 Task: Search one way flight ticket for 2 adults, 4 children and 1 infant on lap in business from Tampa: Tampa International Airport to Springfield: Abraham Lincoln Capital Airport on 5-2-2023. Number of bags: 1 carry on bag. Price is upto 73000. Outbound departure time preference is 23:30.
Action: Mouse moved to (258, 339)
Screenshot: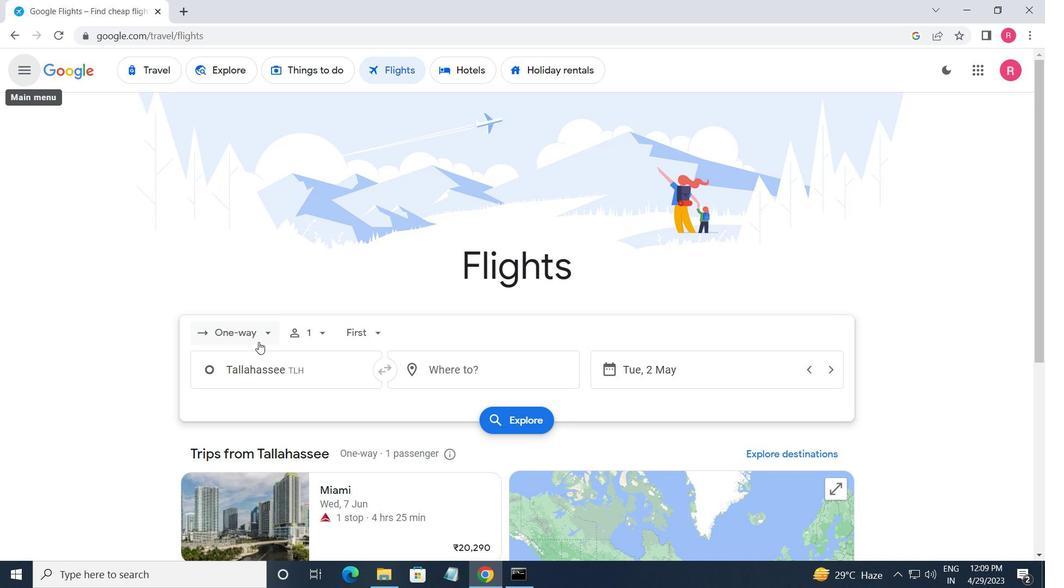 
Action: Mouse pressed left at (258, 339)
Screenshot: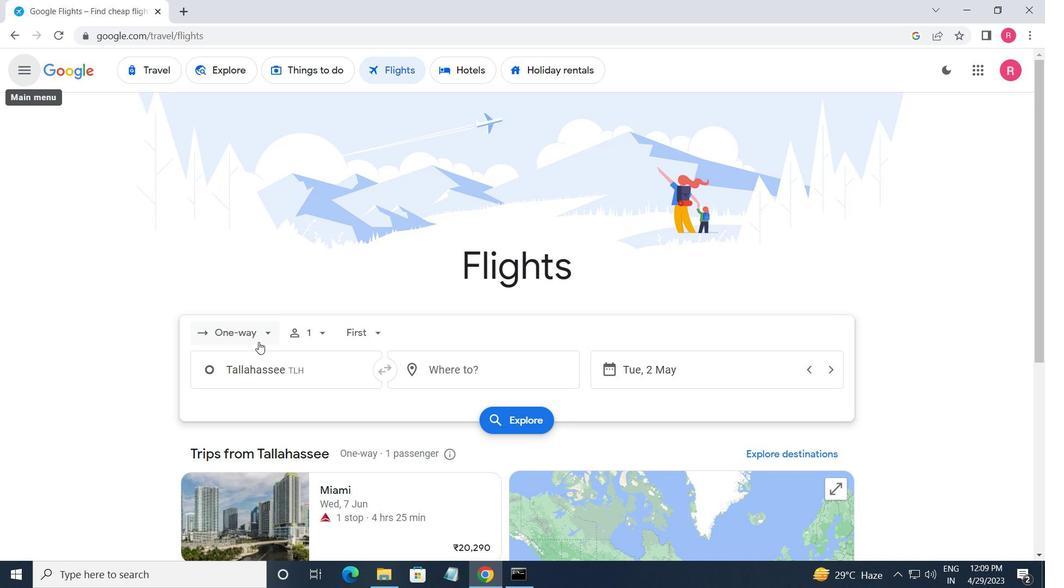 
Action: Mouse moved to (259, 394)
Screenshot: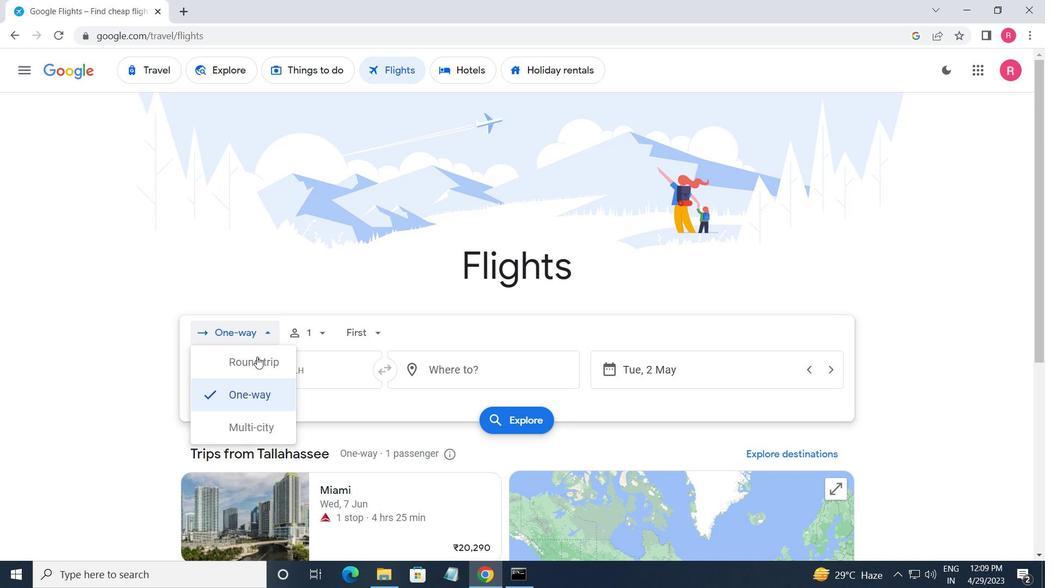 
Action: Mouse pressed left at (259, 394)
Screenshot: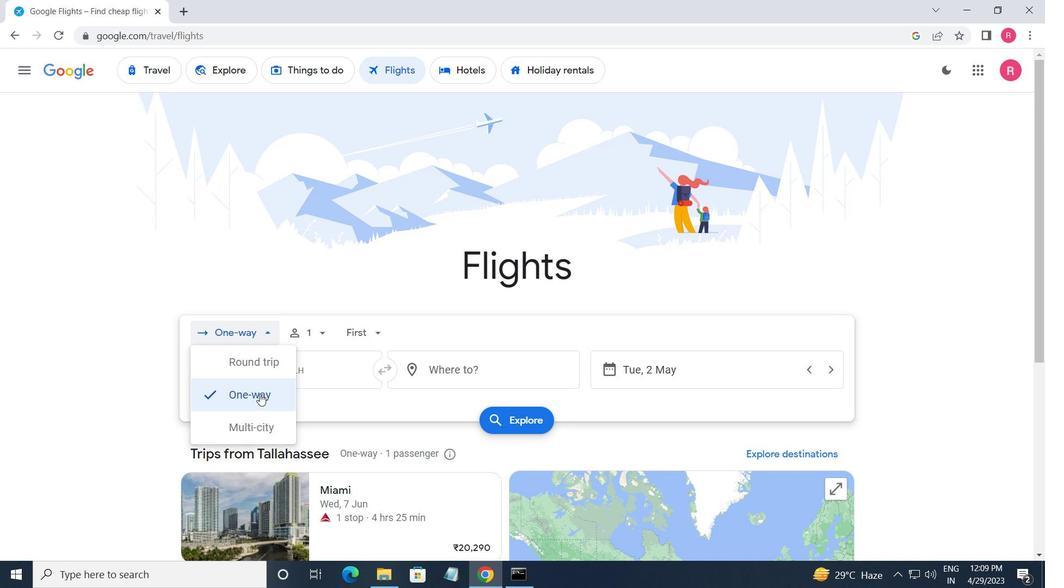 
Action: Mouse moved to (333, 341)
Screenshot: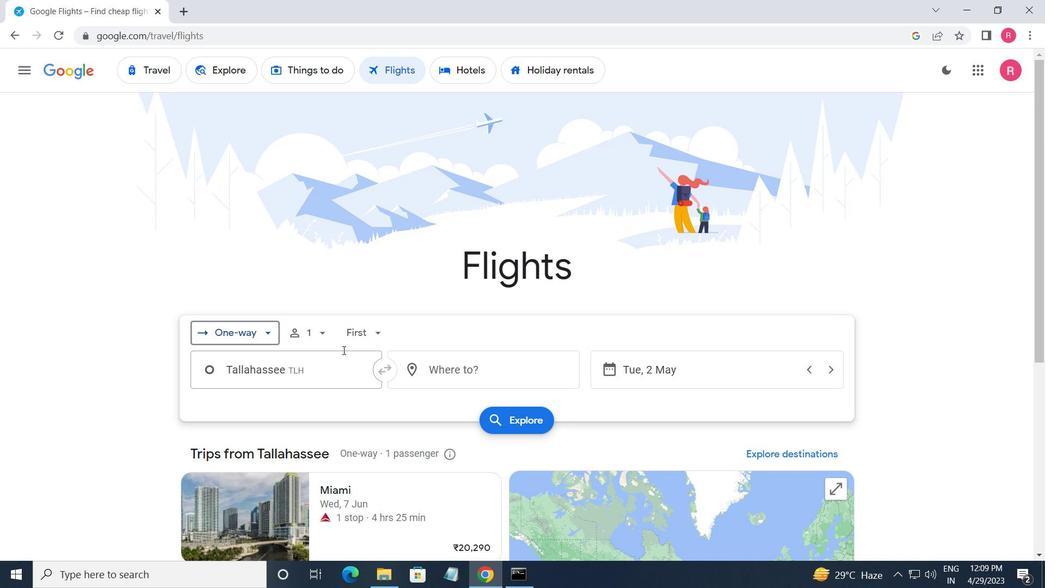 
Action: Mouse pressed left at (333, 341)
Screenshot: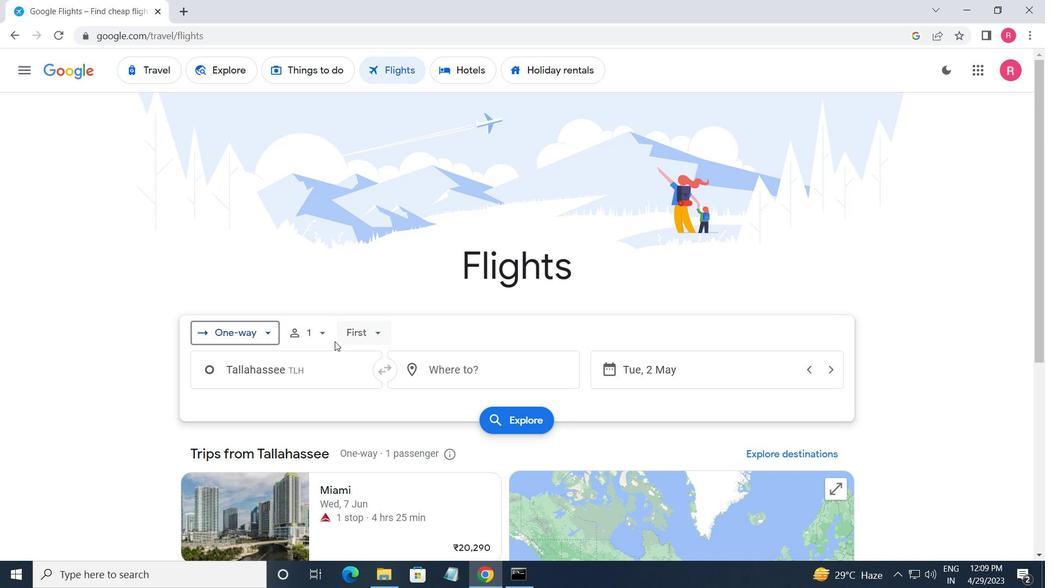 
Action: Mouse moved to (430, 374)
Screenshot: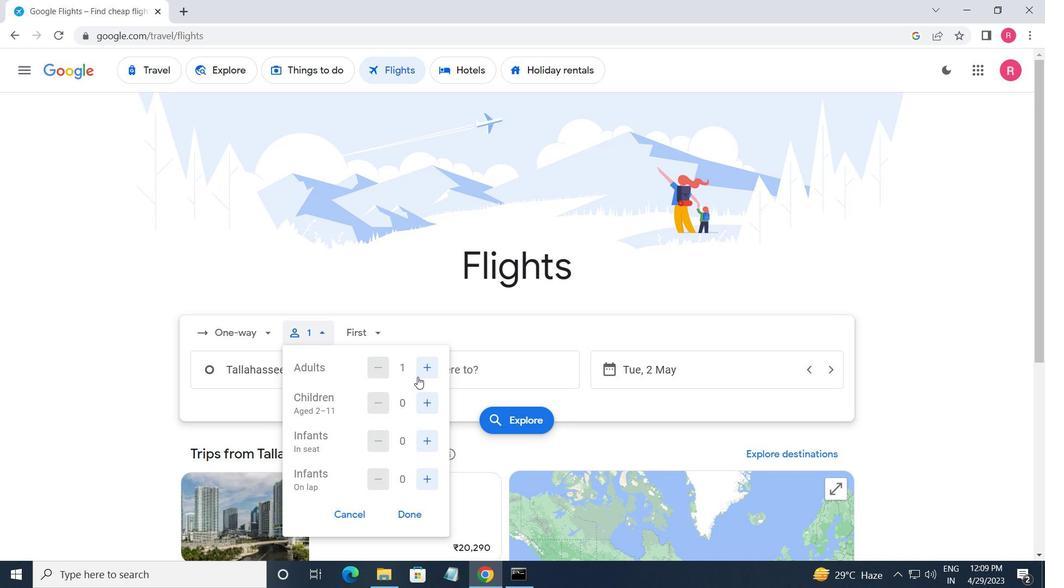 
Action: Mouse pressed left at (430, 374)
Screenshot: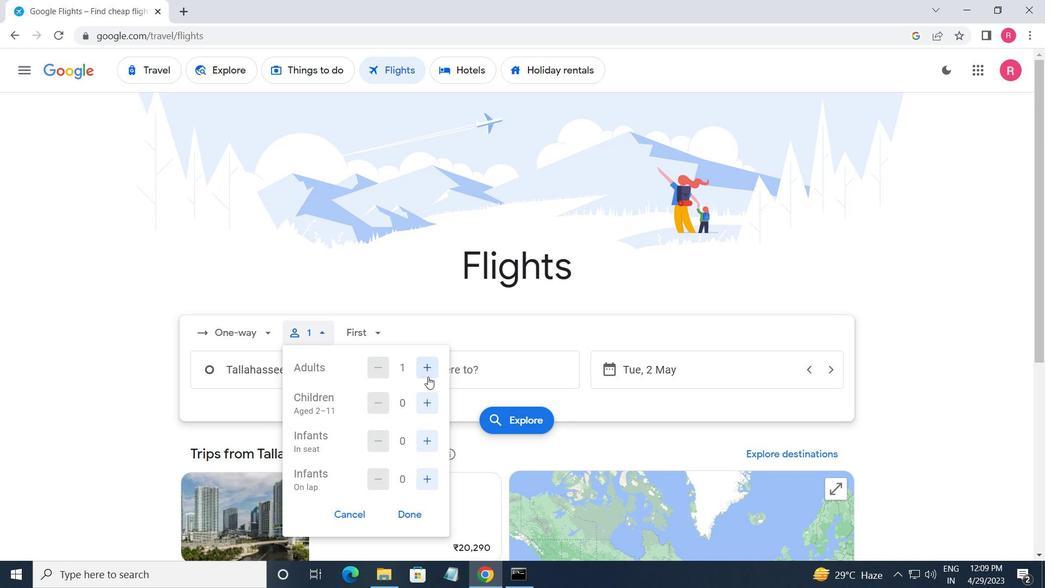 
Action: Mouse pressed left at (430, 374)
Screenshot: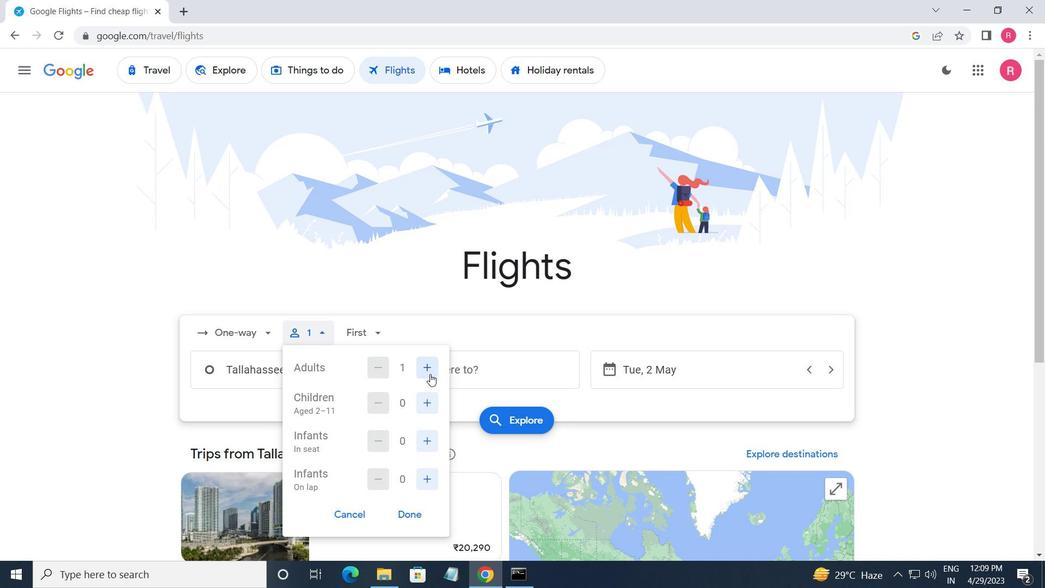 
Action: Mouse moved to (383, 368)
Screenshot: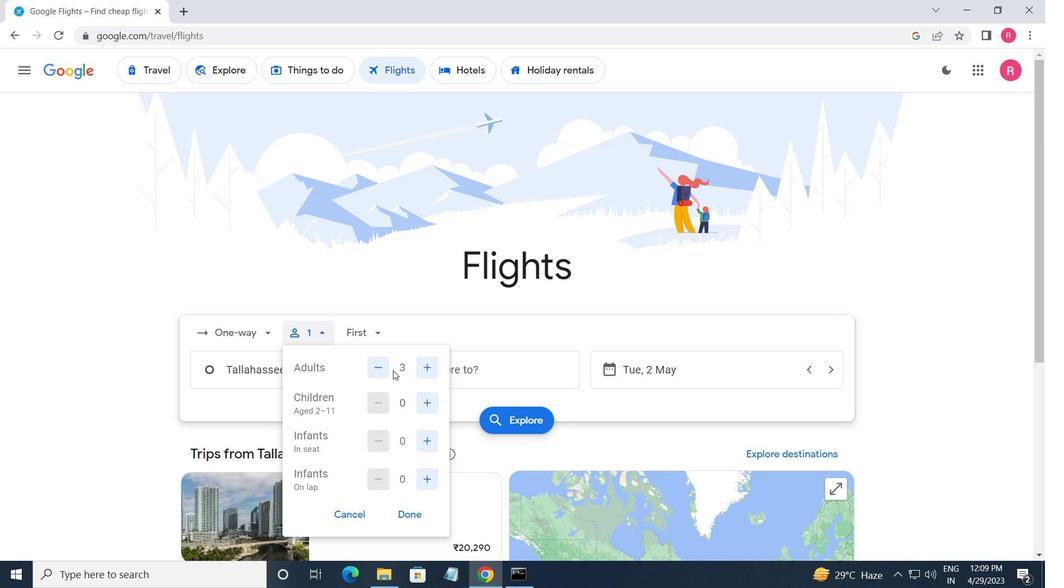 
Action: Mouse pressed left at (383, 368)
Screenshot: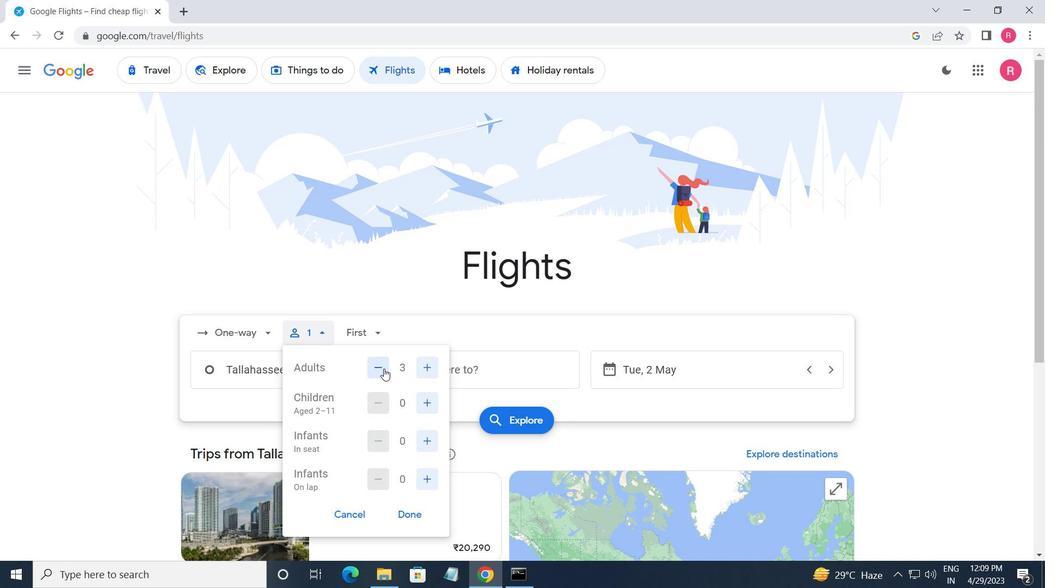 
Action: Mouse moved to (419, 406)
Screenshot: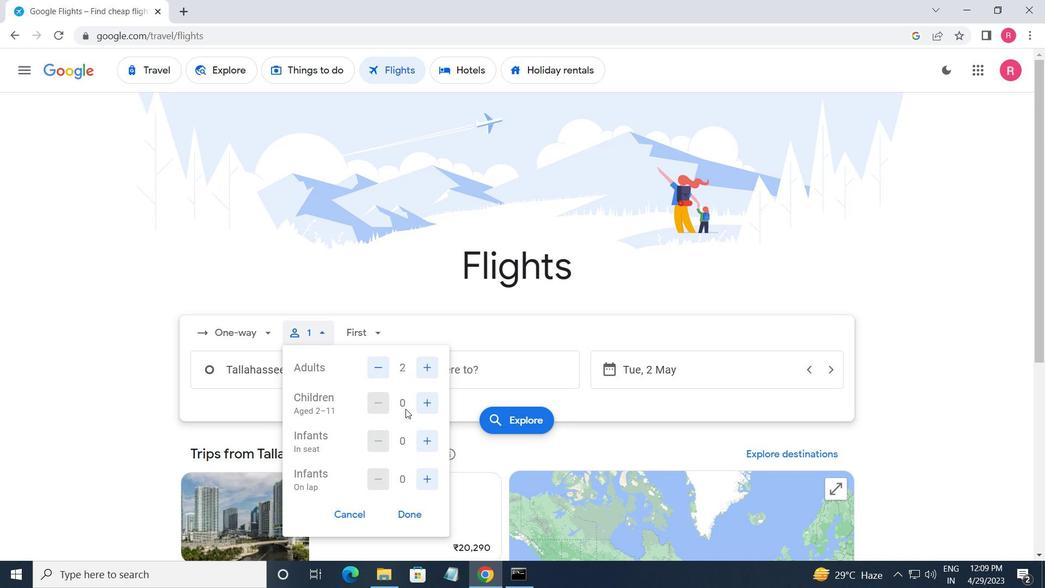 
Action: Mouse pressed left at (419, 406)
Screenshot: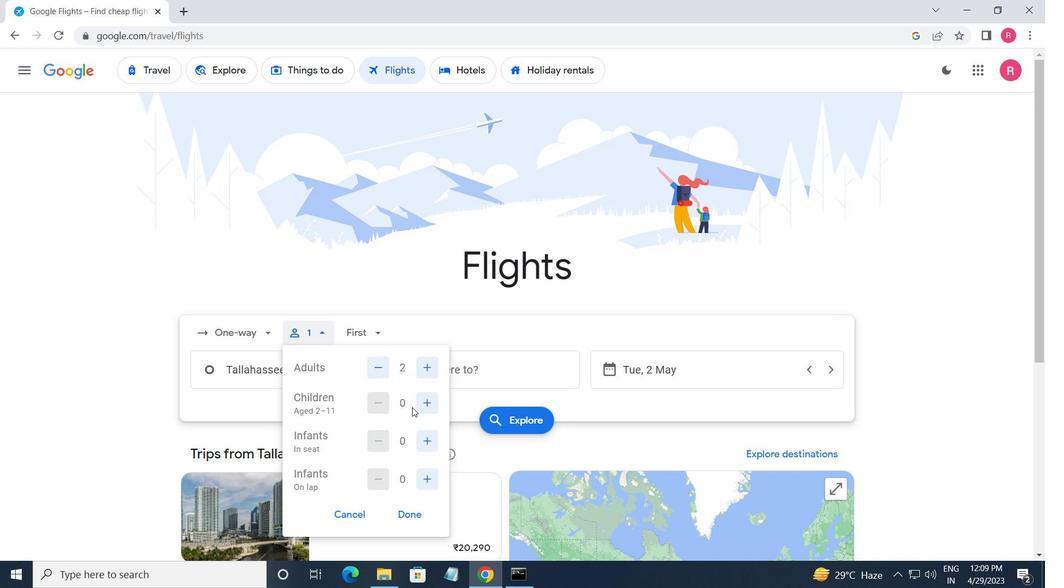 
Action: Mouse pressed left at (419, 406)
Screenshot: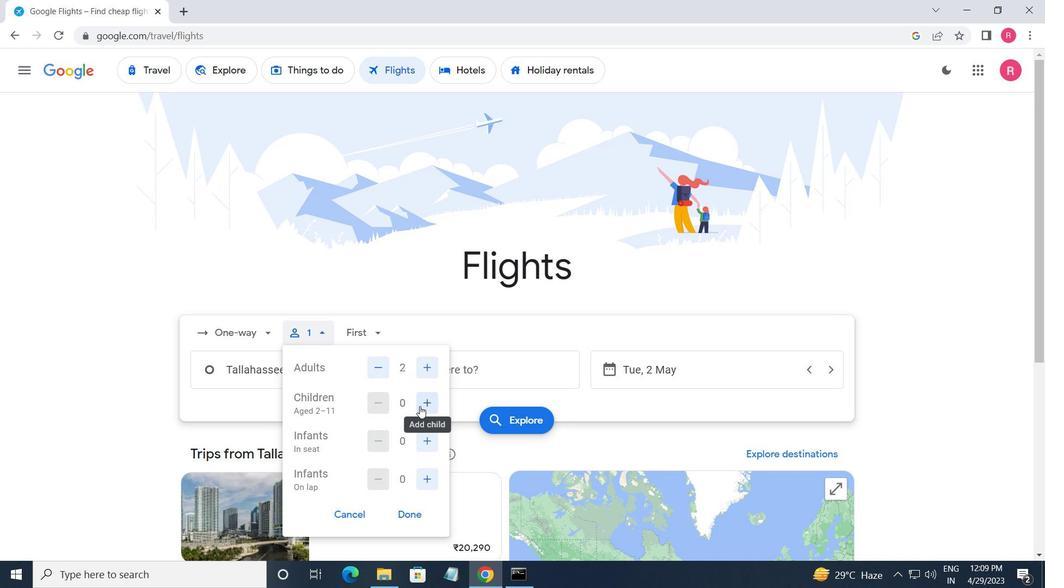
Action: Mouse pressed left at (419, 406)
Screenshot: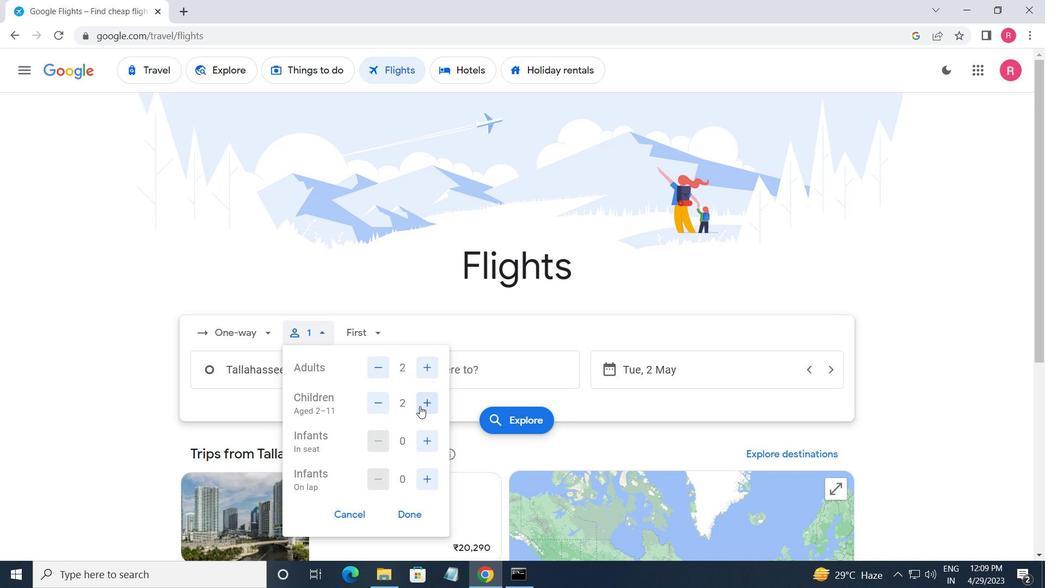 
Action: Mouse pressed left at (419, 406)
Screenshot: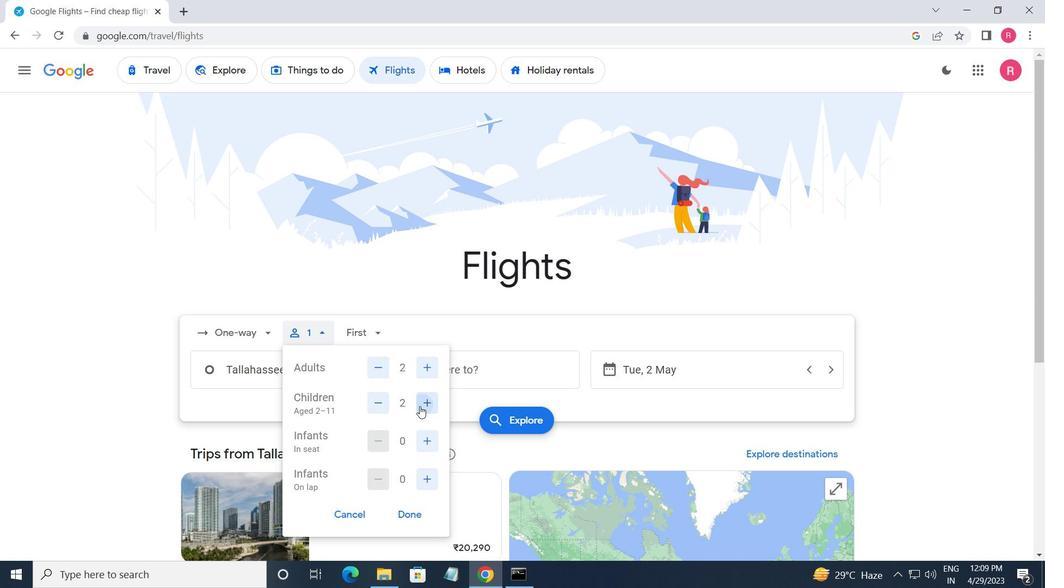 
Action: Mouse moved to (429, 431)
Screenshot: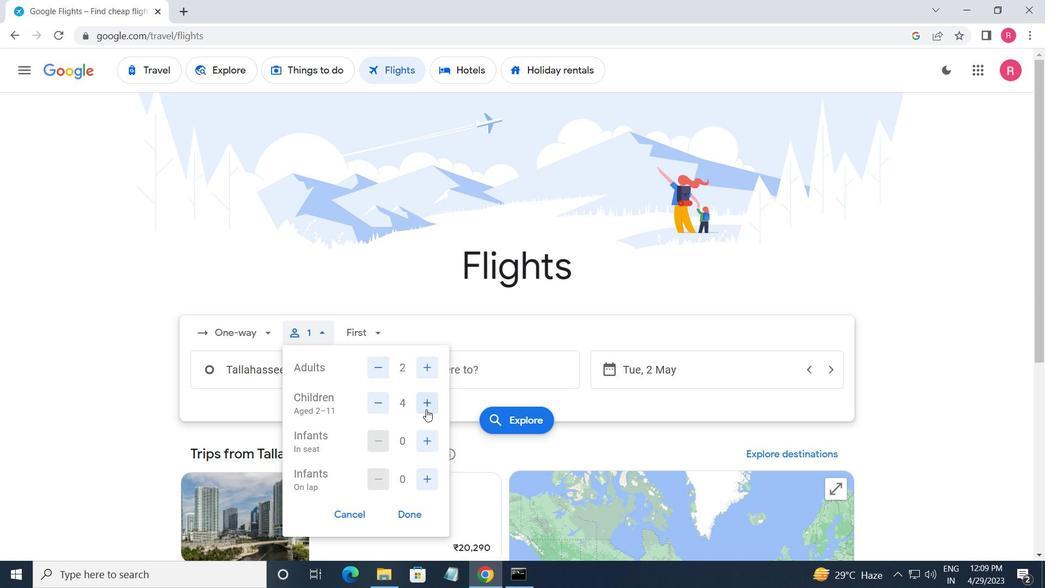 
Action: Mouse pressed left at (429, 431)
Screenshot: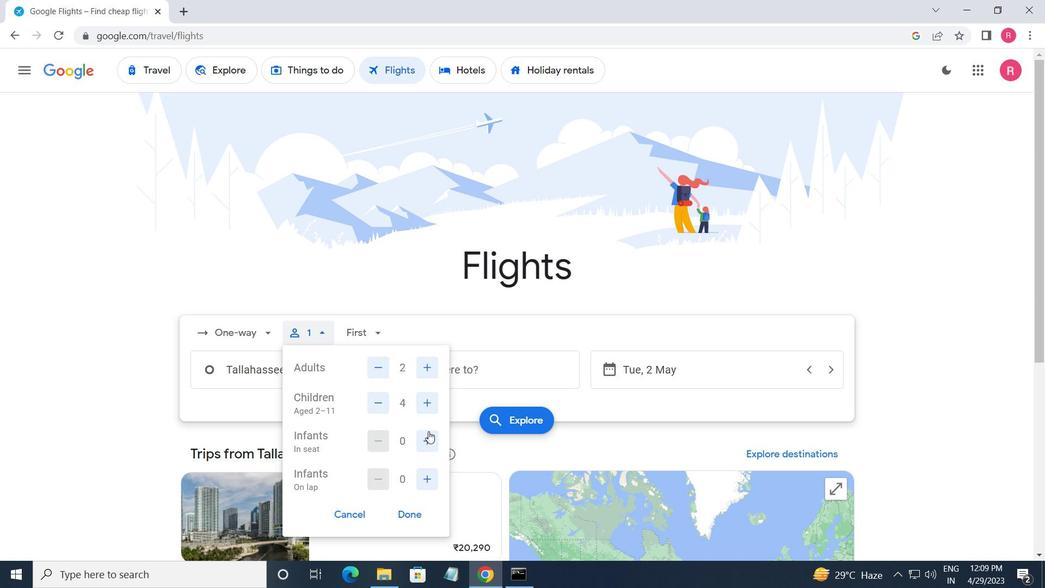 
Action: Mouse moved to (371, 336)
Screenshot: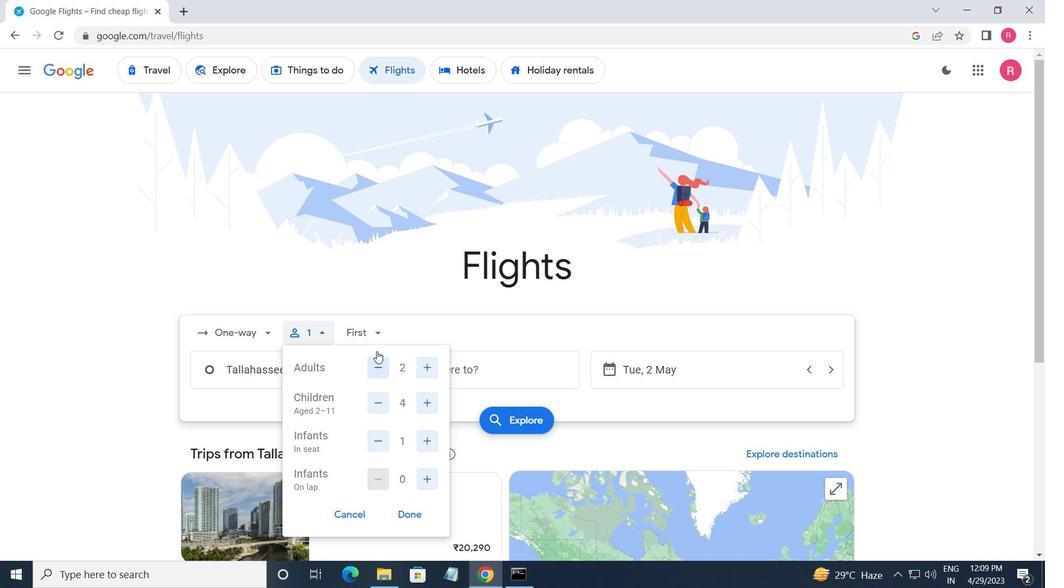 
Action: Mouse pressed left at (371, 336)
Screenshot: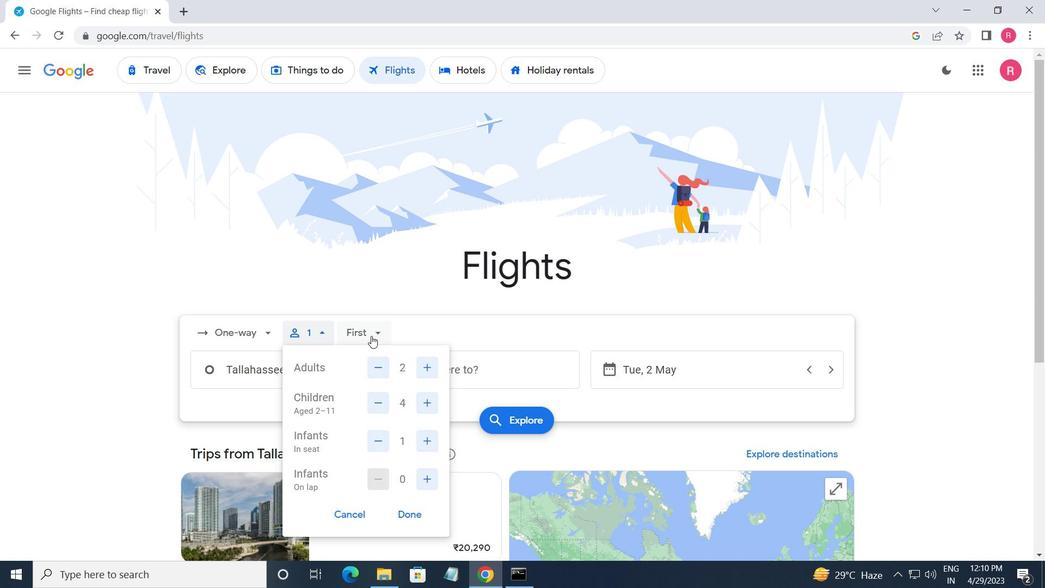 
Action: Mouse moved to (421, 419)
Screenshot: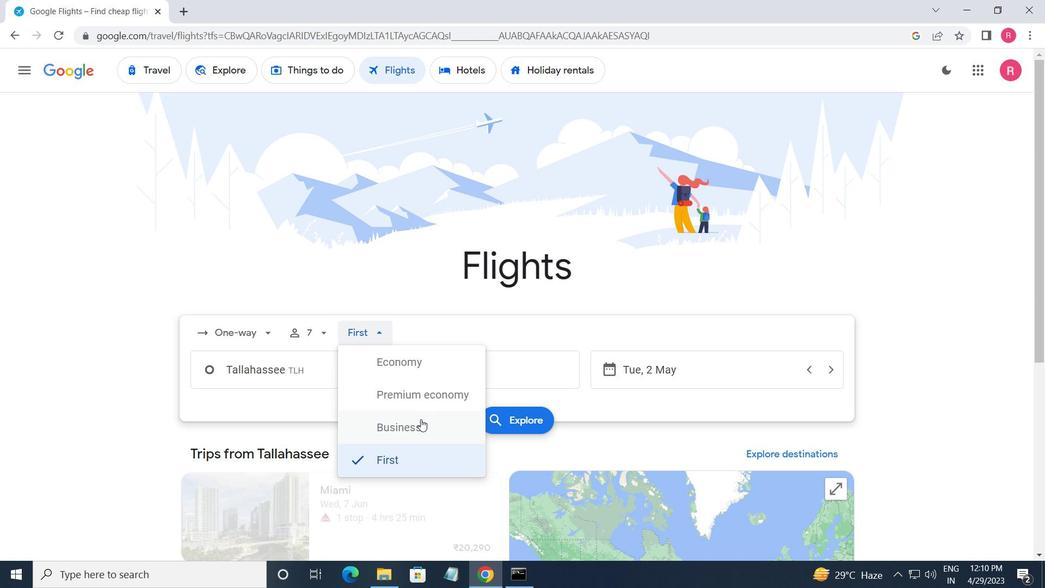 
Action: Mouse pressed left at (421, 419)
Screenshot: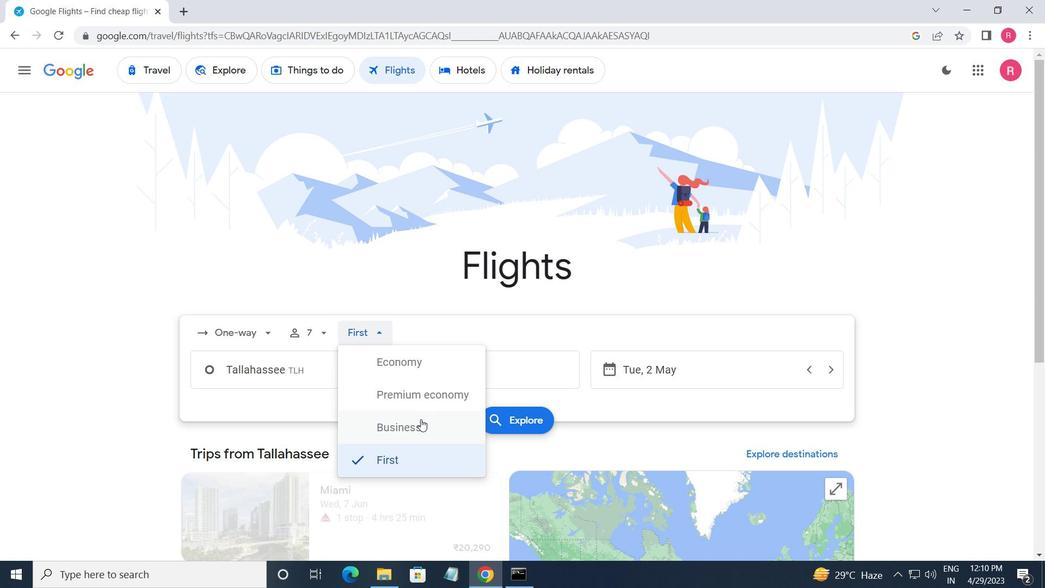 
Action: Mouse moved to (290, 380)
Screenshot: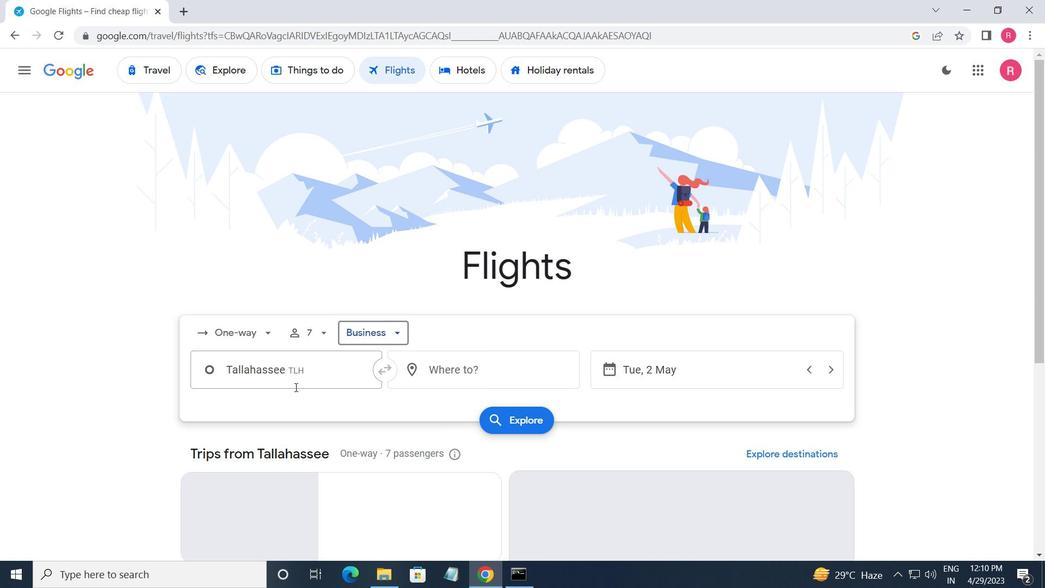 
Action: Mouse pressed left at (290, 380)
Screenshot: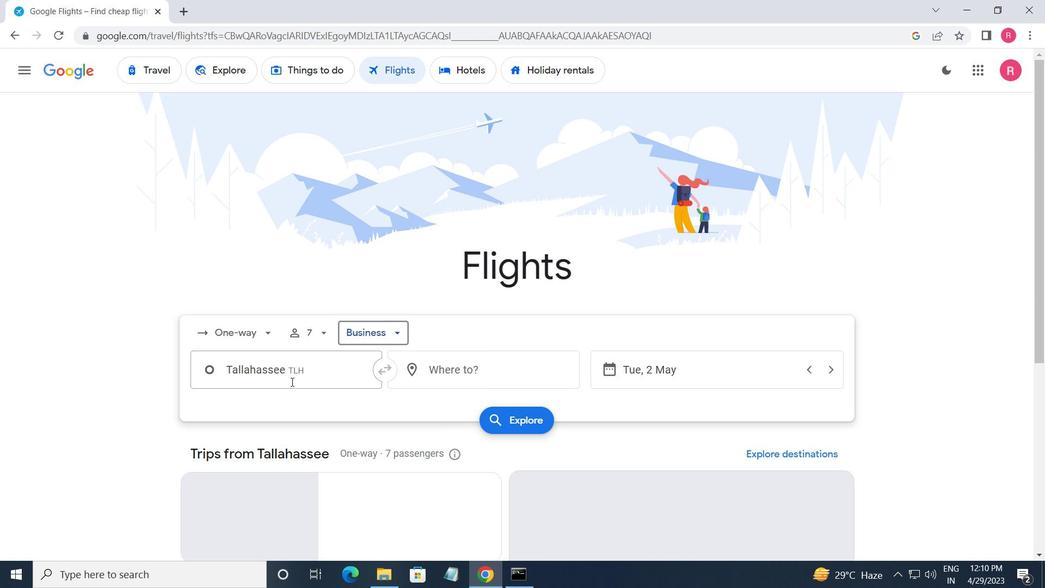 
Action: Mouse moved to (292, 382)
Screenshot: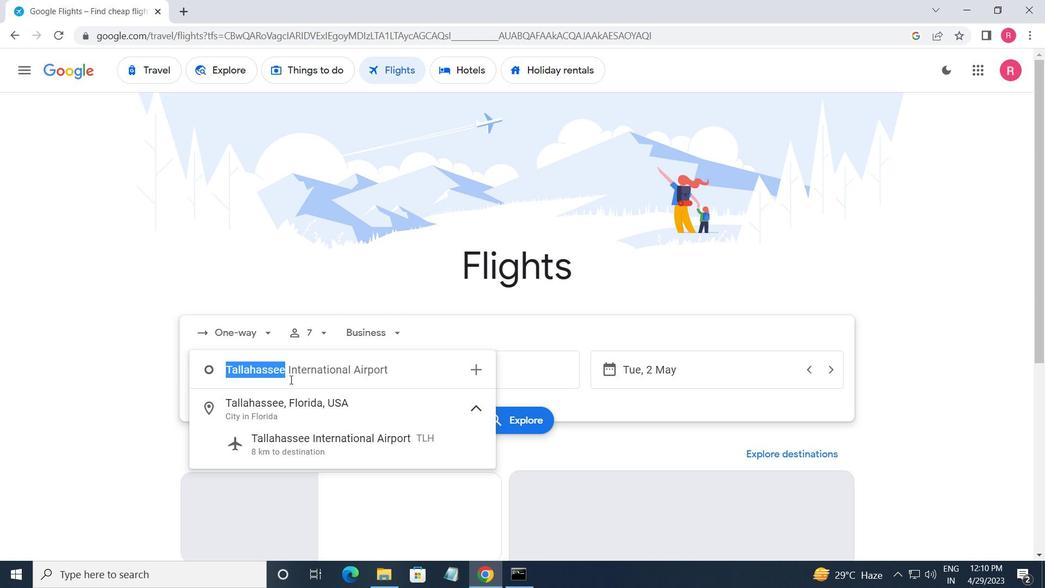 
Action: Key pressed <Key.shift><Key.shift><Key.shift>TAMPA<Key.space>
Screenshot: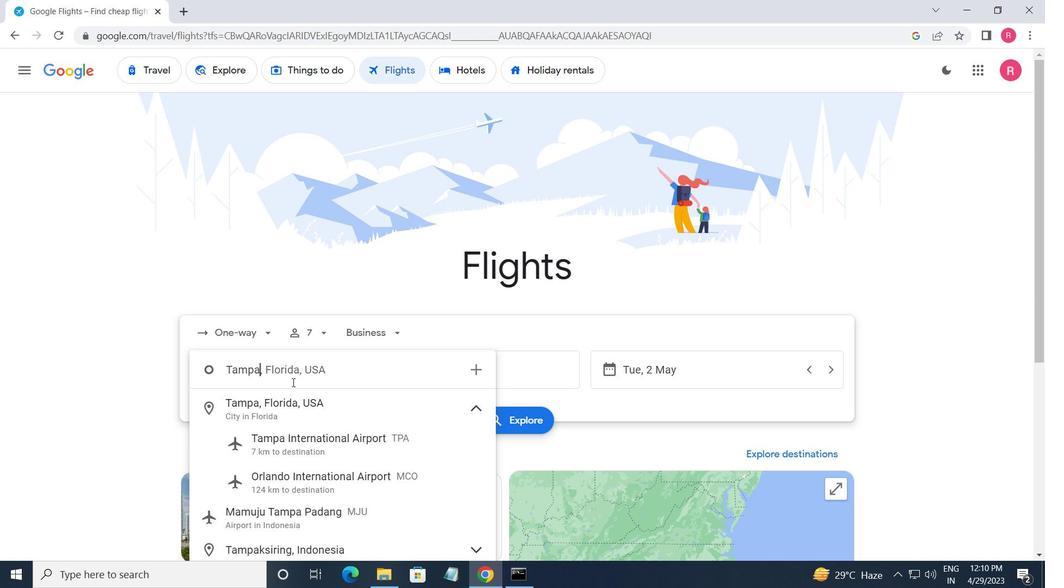 
Action: Mouse moved to (380, 433)
Screenshot: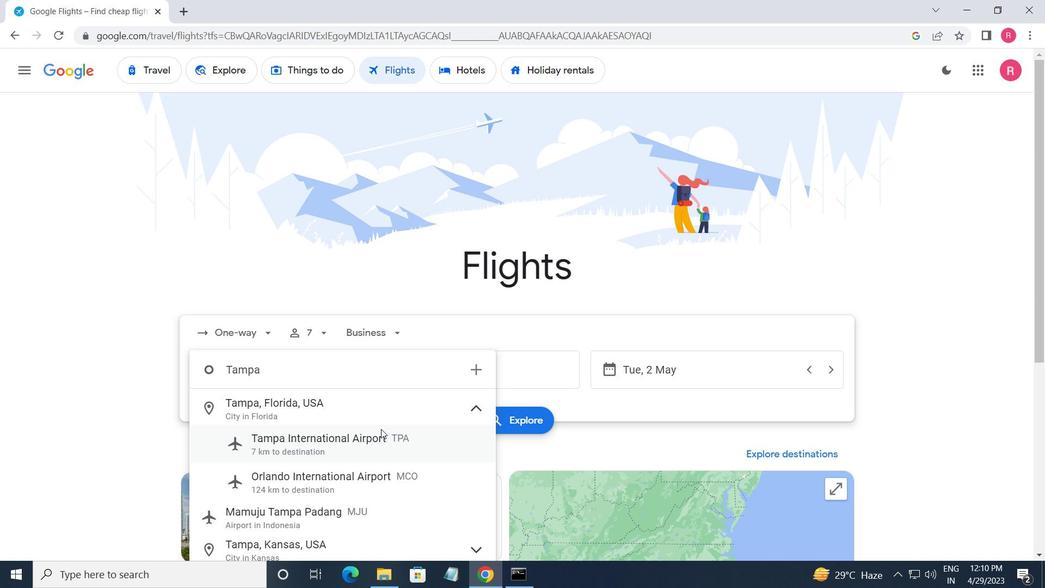 
Action: Mouse pressed left at (380, 433)
Screenshot: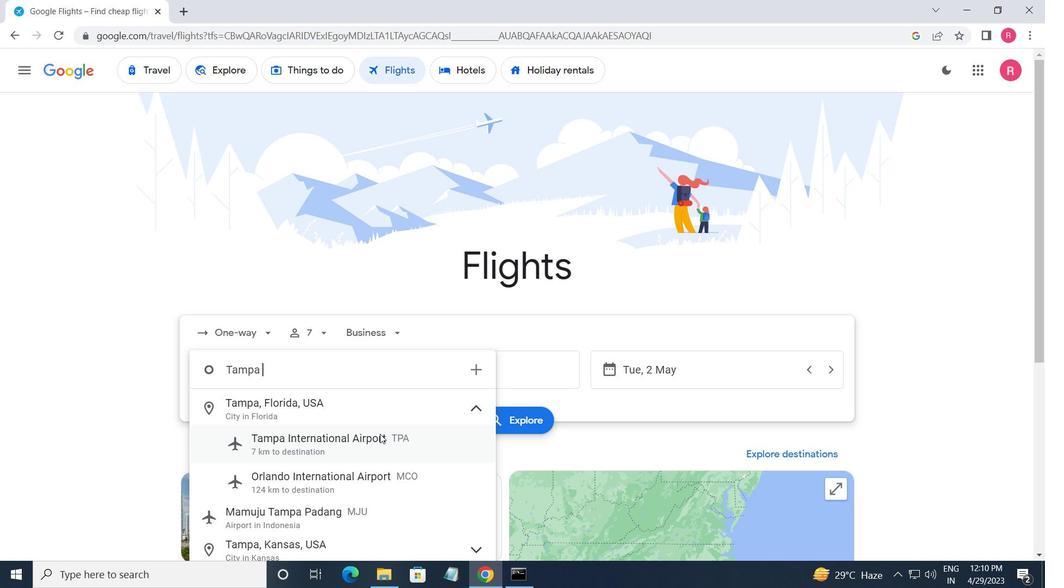 
Action: Mouse moved to (457, 389)
Screenshot: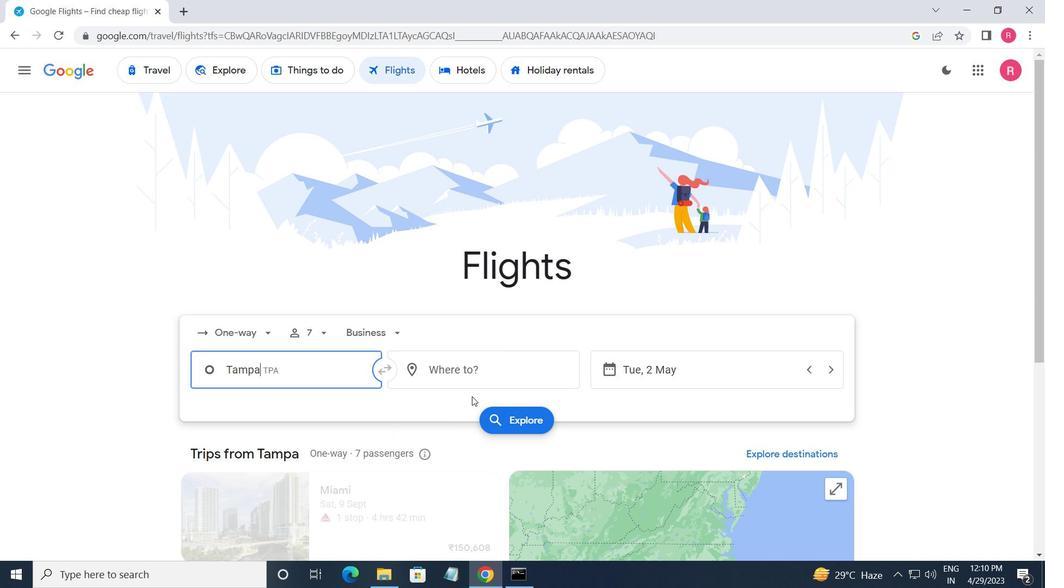 
Action: Mouse pressed left at (457, 389)
Screenshot: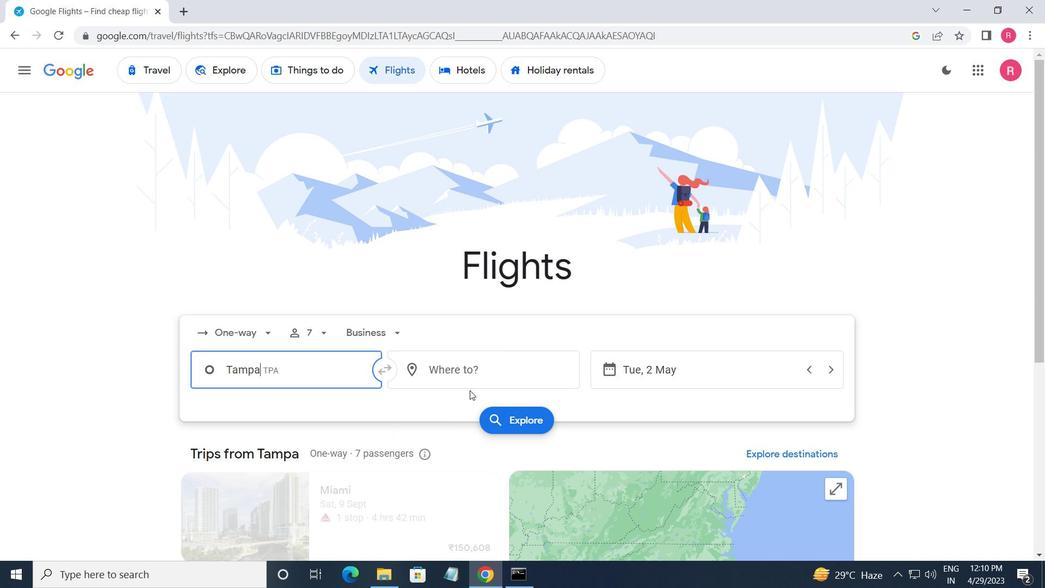 
Action: Mouse moved to (455, 380)
Screenshot: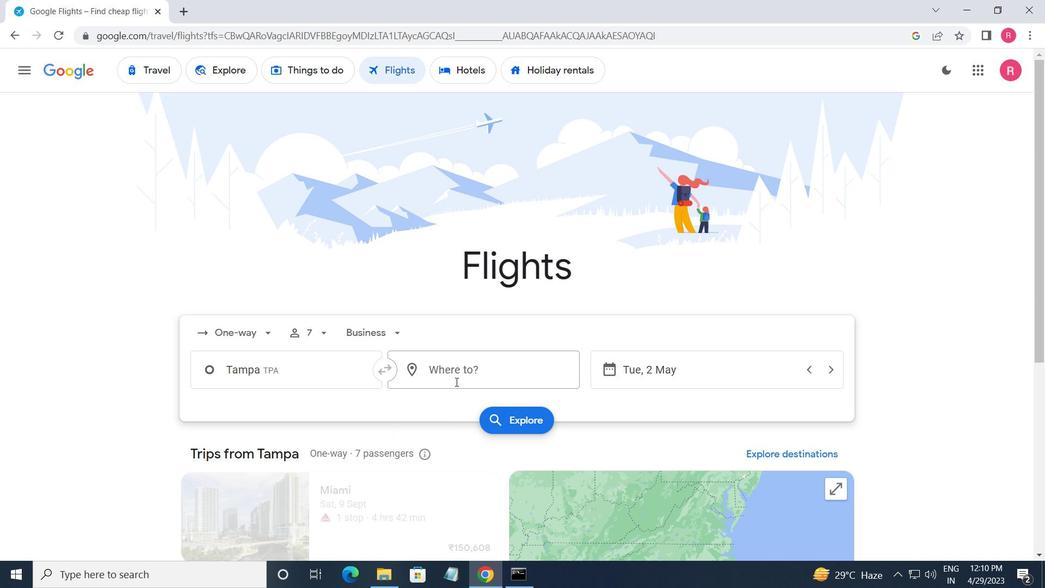 
Action: Mouse pressed left at (455, 380)
Screenshot: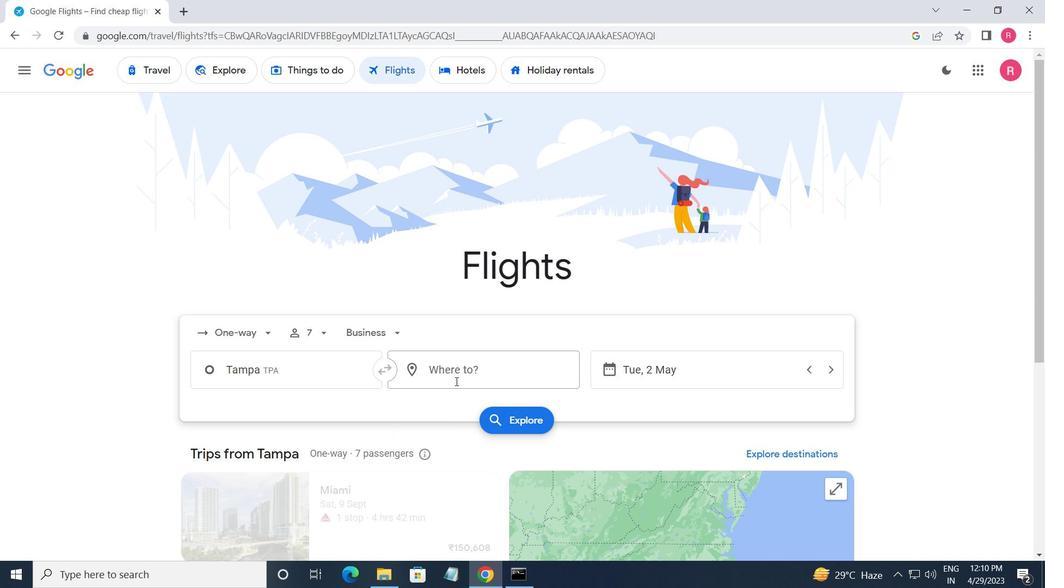 
Action: Mouse moved to (463, 511)
Screenshot: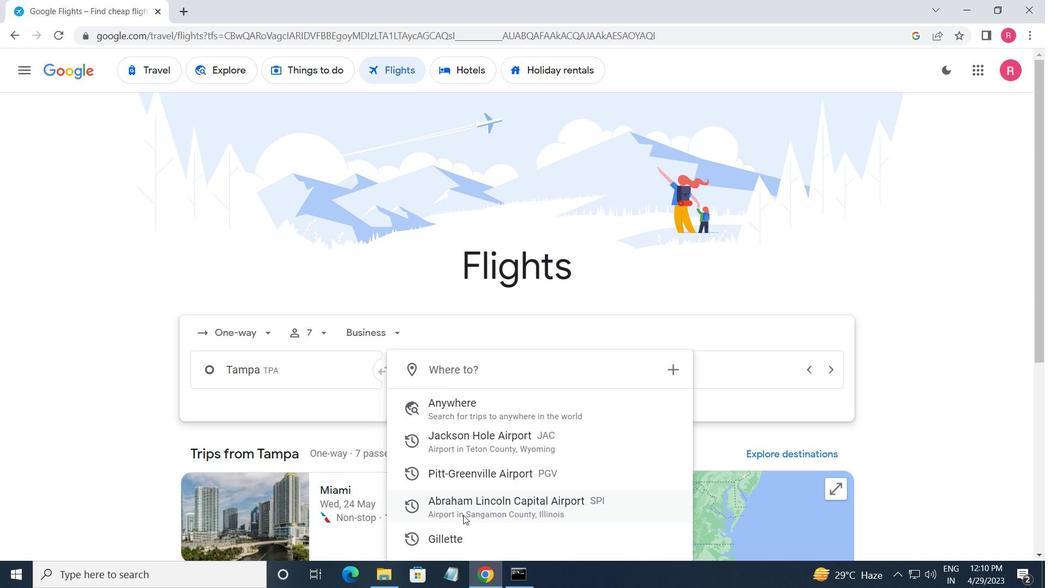 
Action: Mouse pressed left at (463, 511)
Screenshot: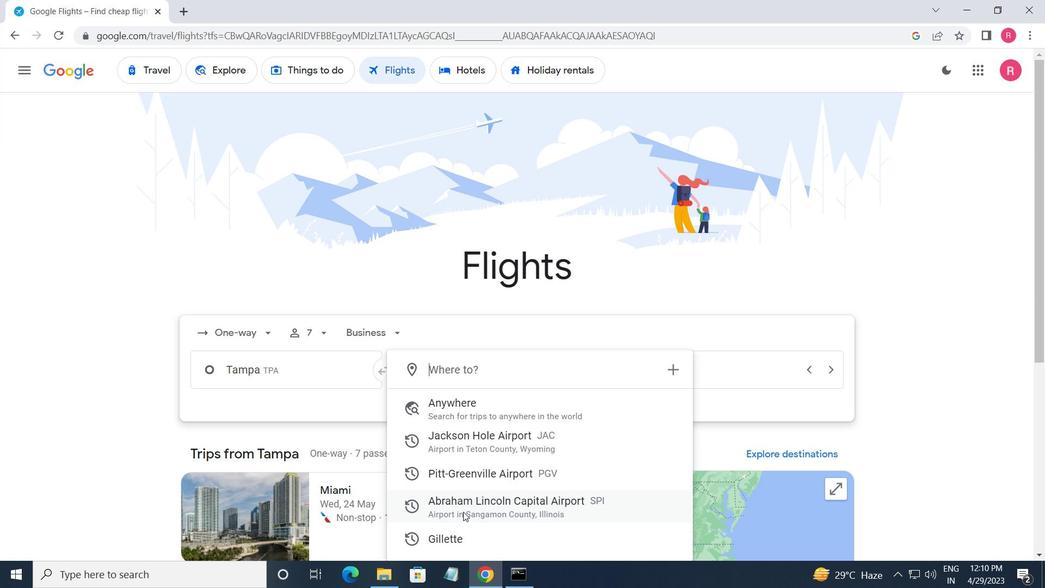 
Action: Mouse moved to (702, 370)
Screenshot: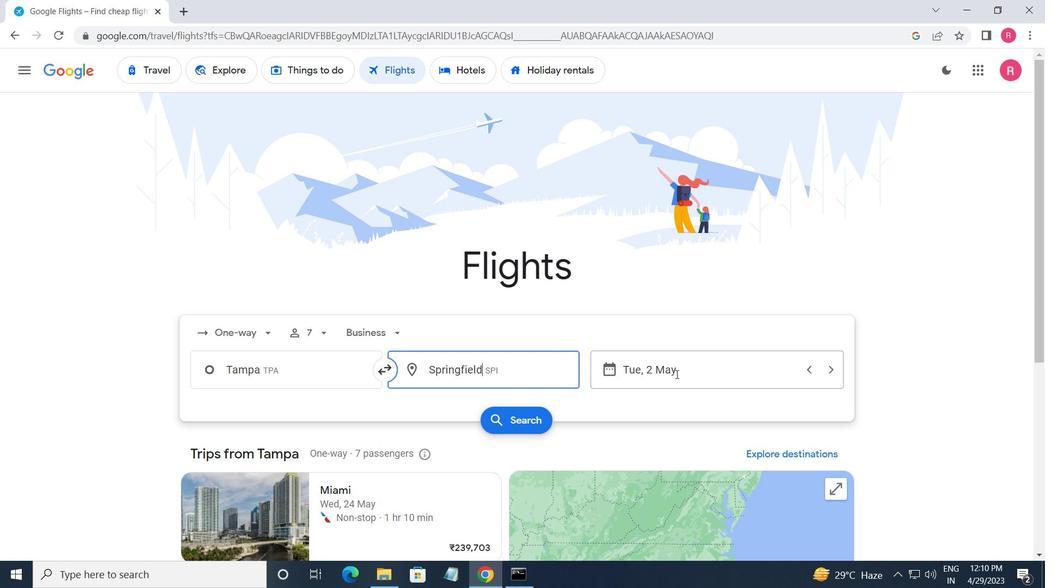 
Action: Mouse pressed left at (702, 370)
Screenshot: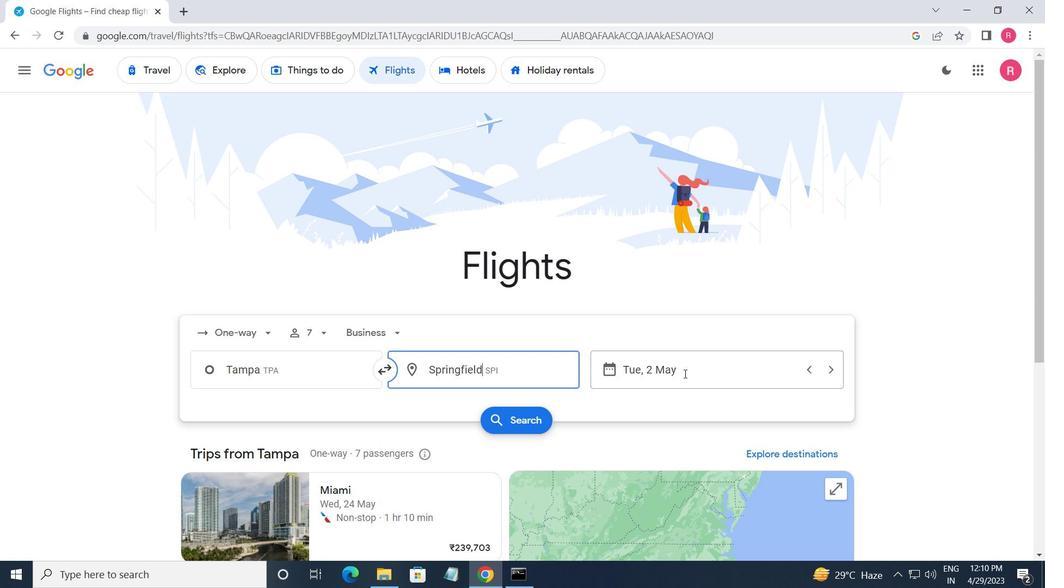 
Action: Mouse moved to (691, 317)
Screenshot: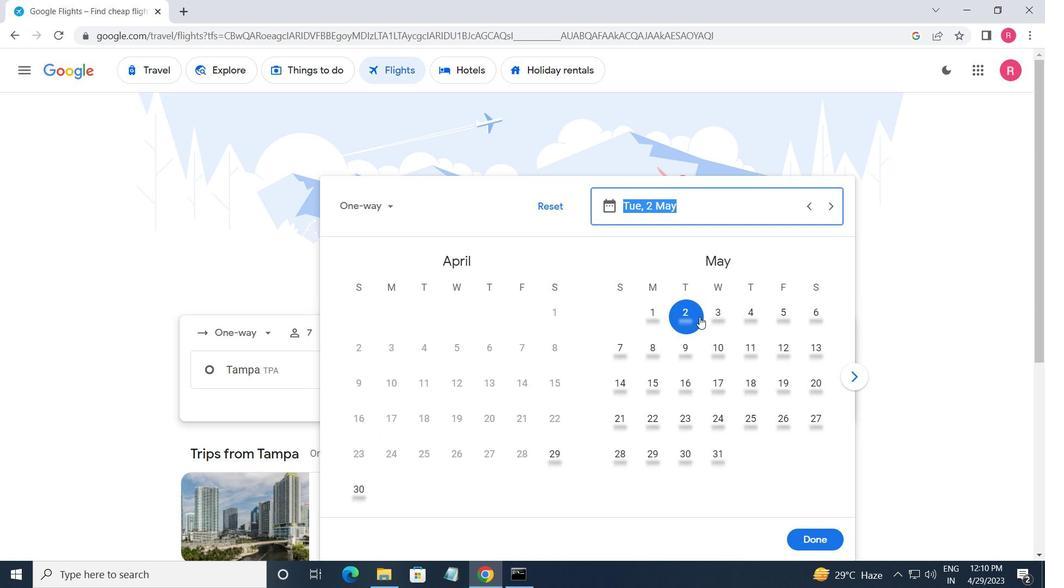 
Action: Mouse pressed left at (691, 317)
Screenshot: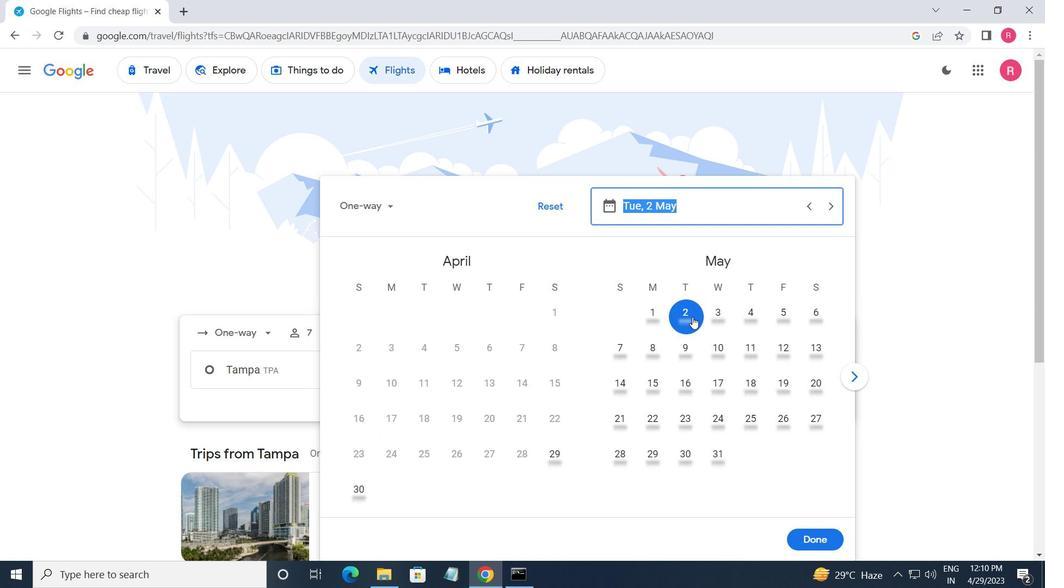 
Action: Mouse moved to (799, 546)
Screenshot: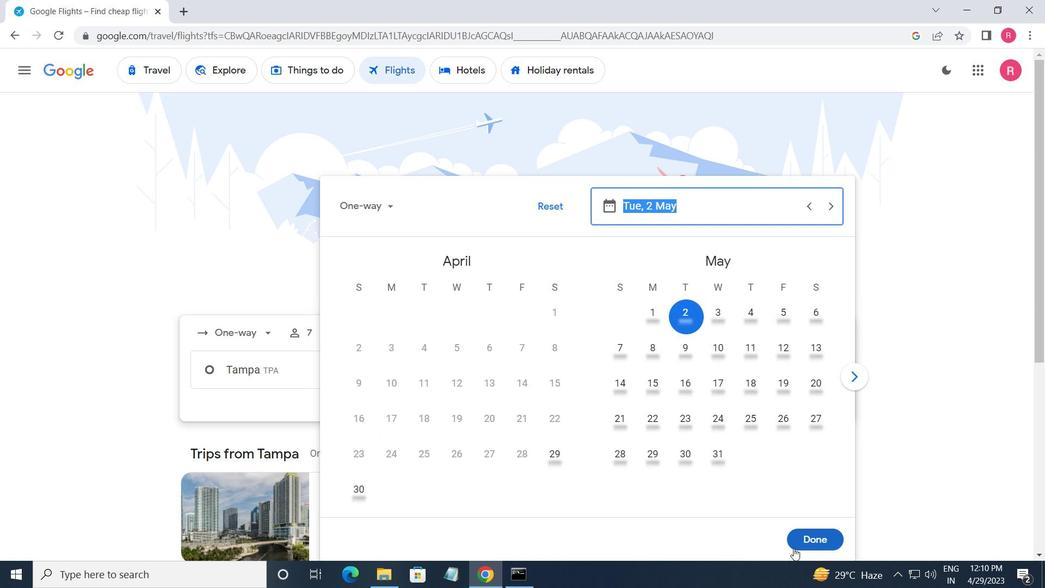 
Action: Mouse pressed left at (799, 546)
Screenshot: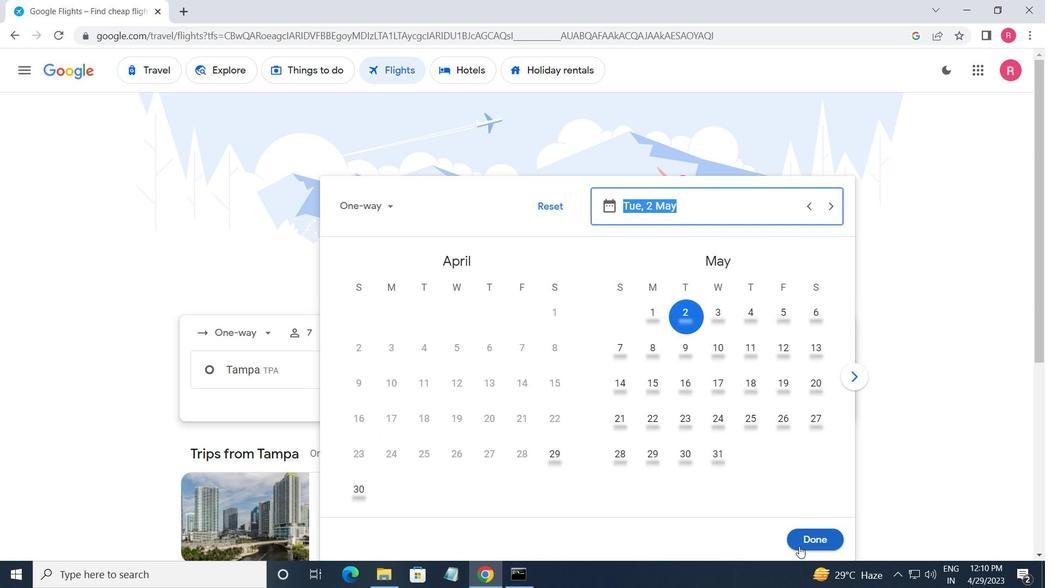 
Action: Mouse moved to (503, 426)
Screenshot: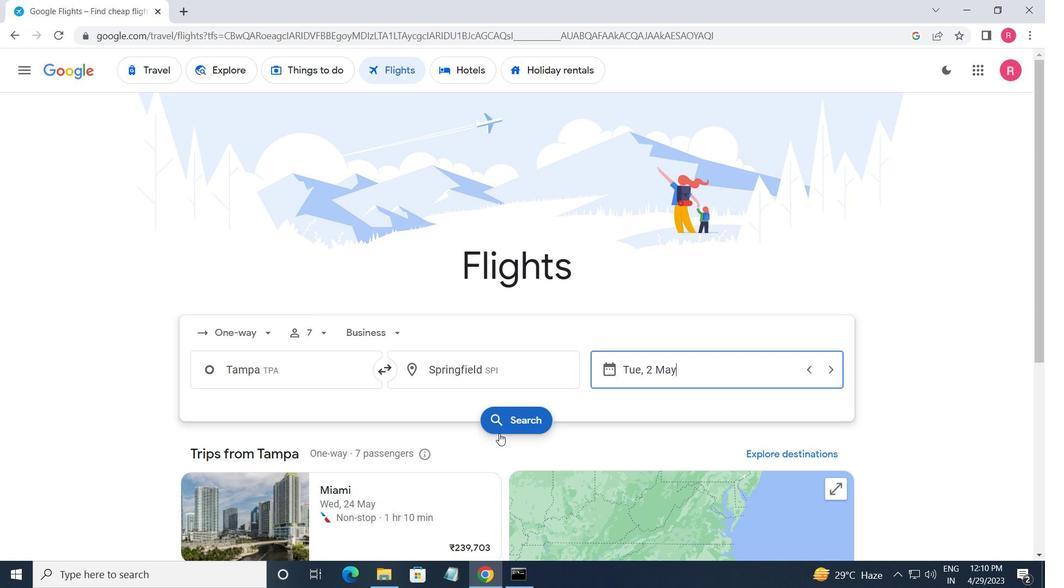 
Action: Mouse pressed left at (503, 426)
Screenshot: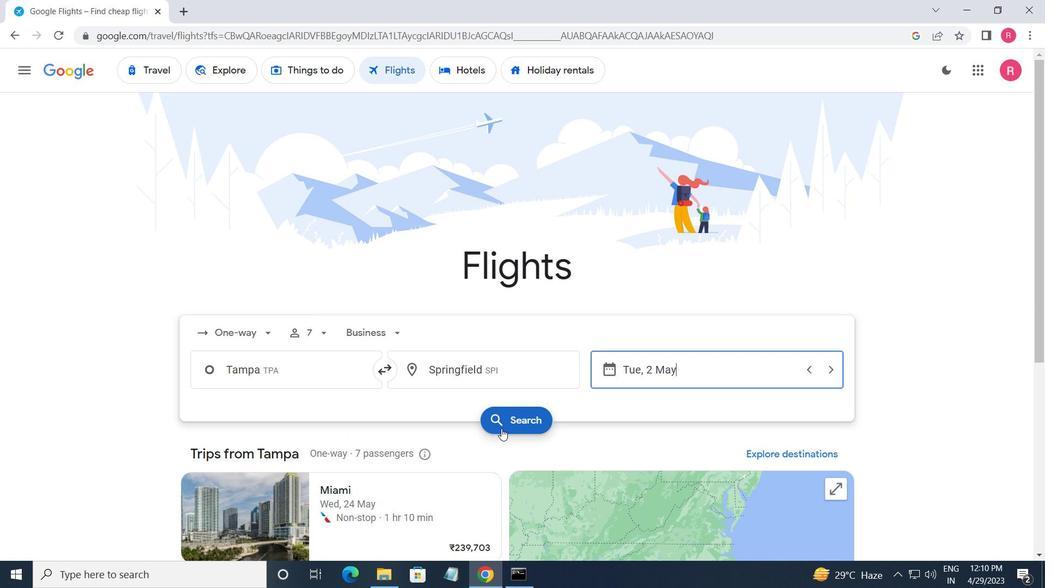 
Action: Mouse moved to (211, 197)
Screenshot: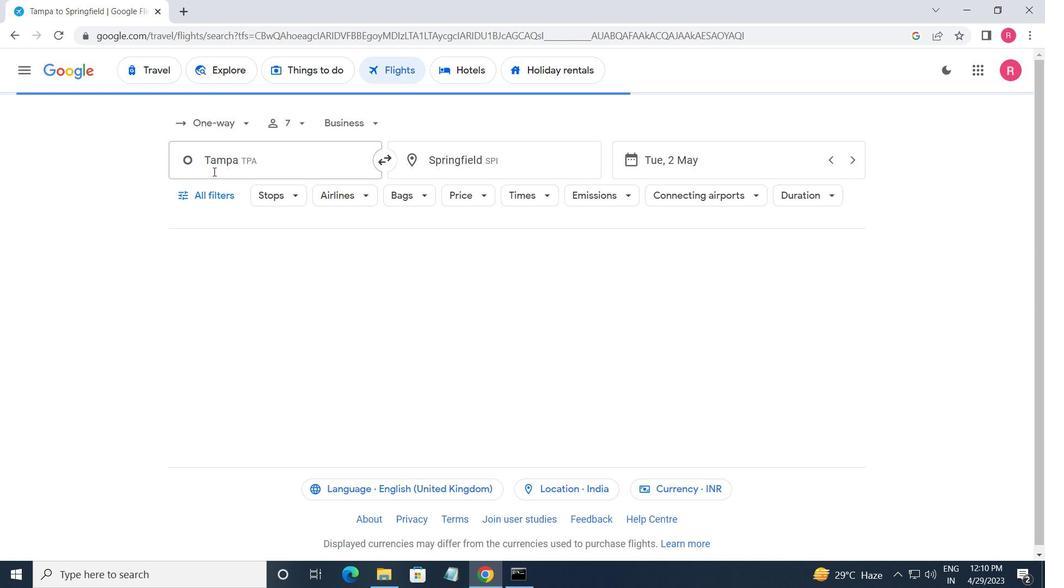 
Action: Mouse pressed left at (211, 197)
Screenshot: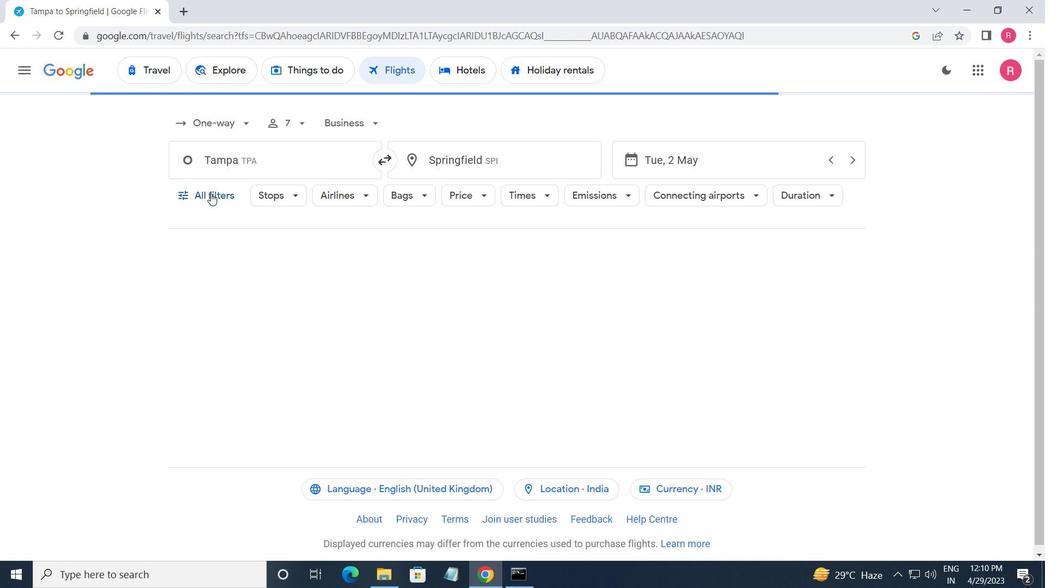 
Action: Mouse moved to (248, 315)
Screenshot: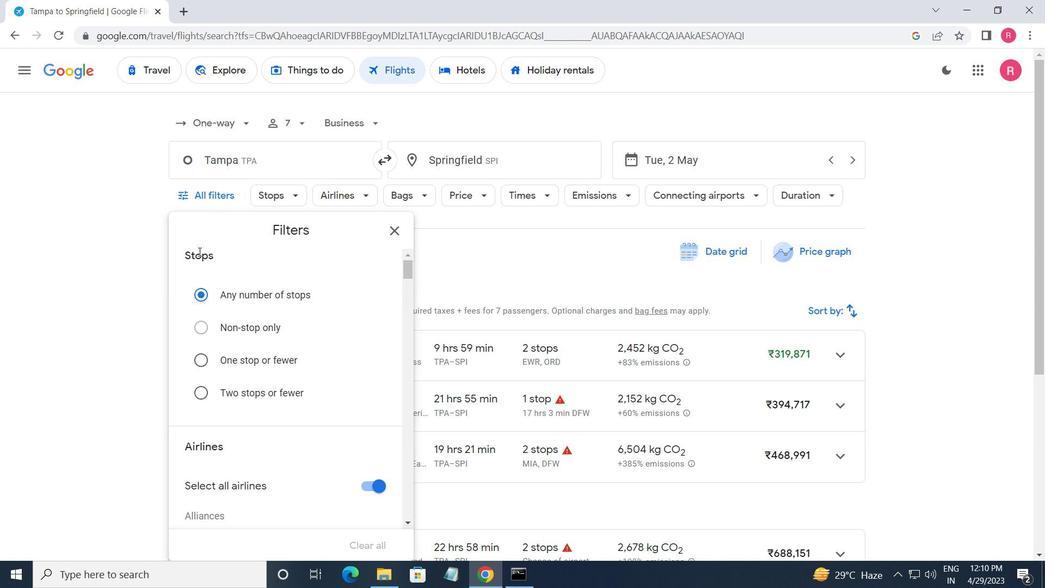 
Action: Mouse scrolled (248, 314) with delta (0, 0)
Screenshot: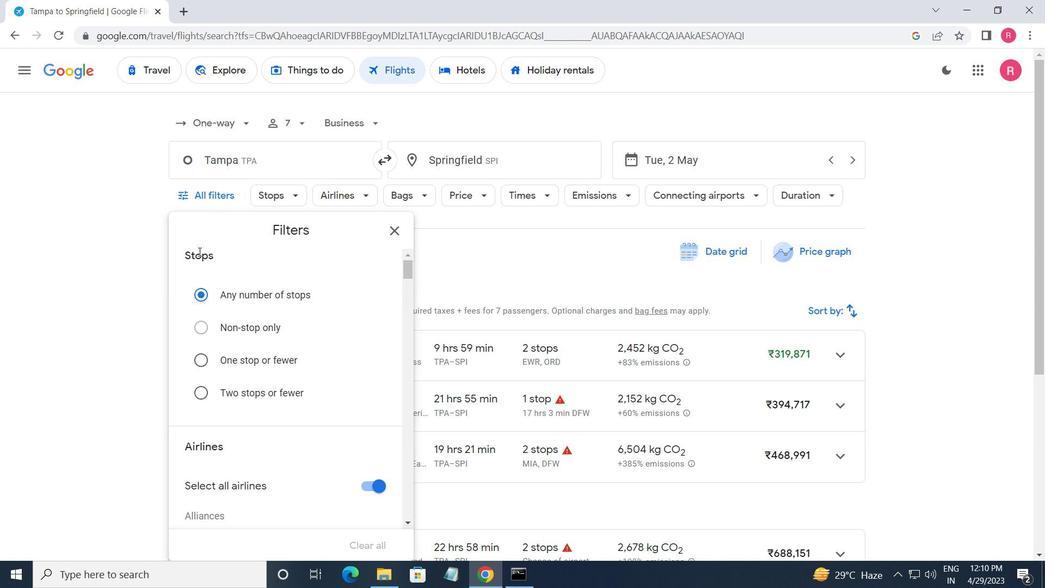 
Action: Mouse moved to (253, 325)
Screenshot: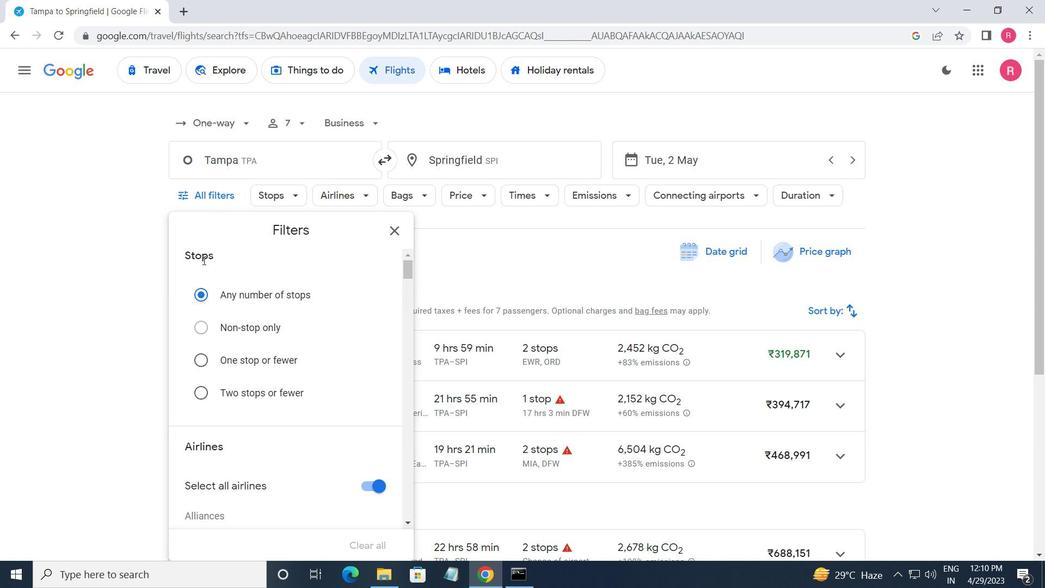 
Action: Mouse scrolled (253, 325) with delta (0, 0)
Screenshot: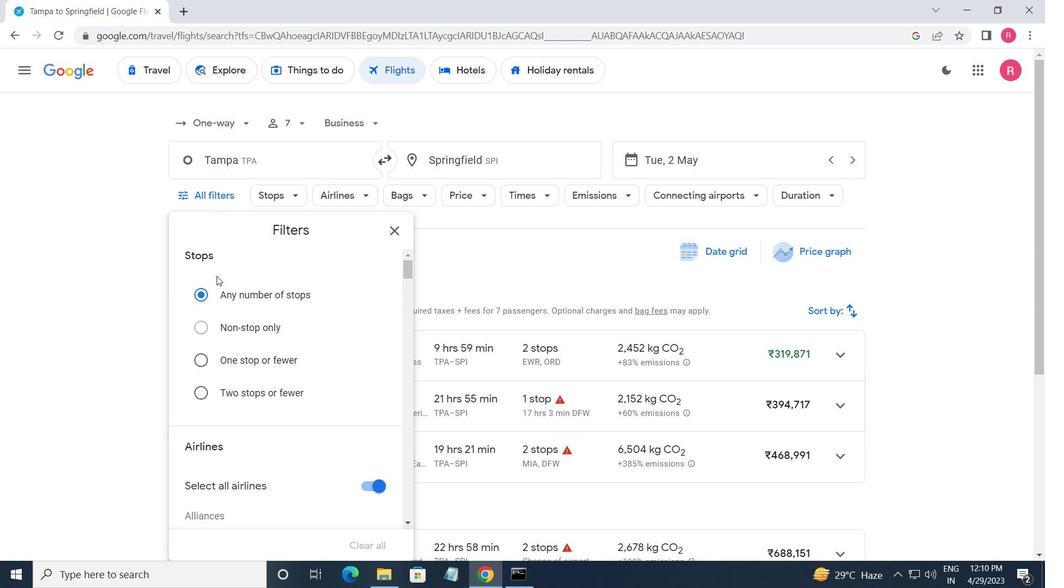
Action: Mouse scrolled (253, 325) with delta (0, 0)
Screenshot: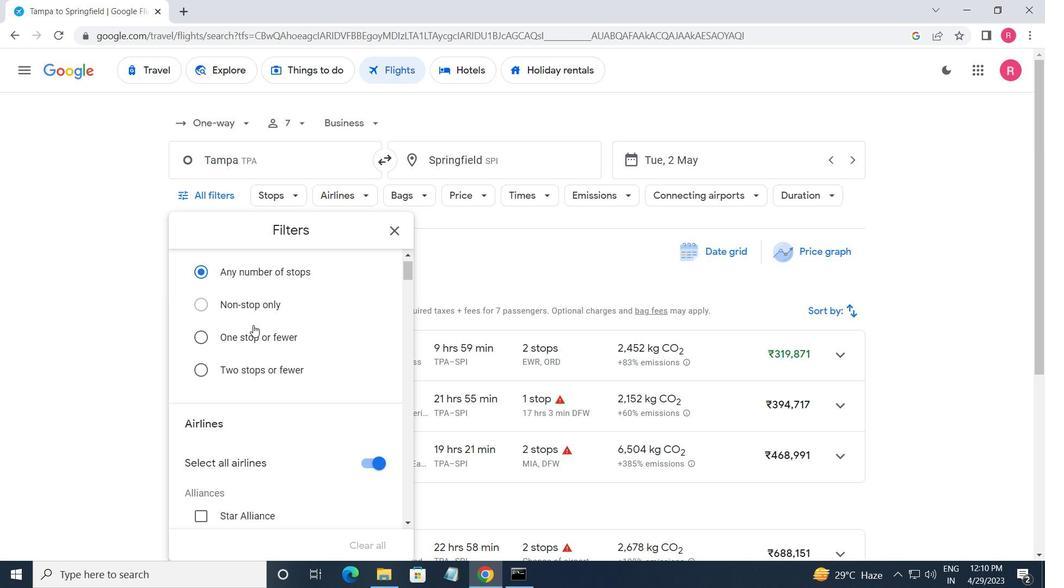 
Action: Mouse scrolled (253, 325) with delta (0, 0)
Screenshot: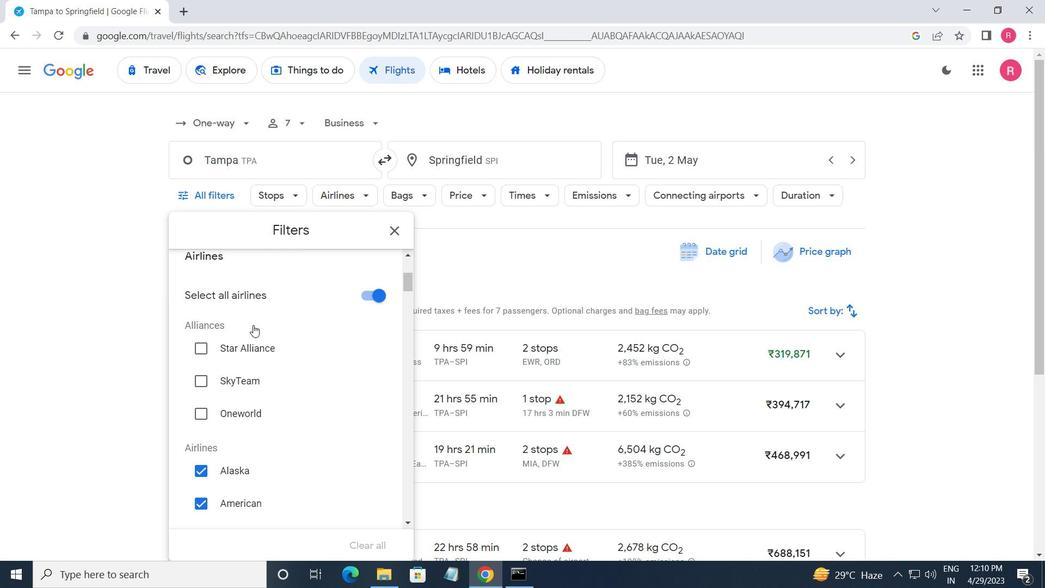 
Action: Mouse scrolled (253, 325) with delta (0, 0)
Screenshot: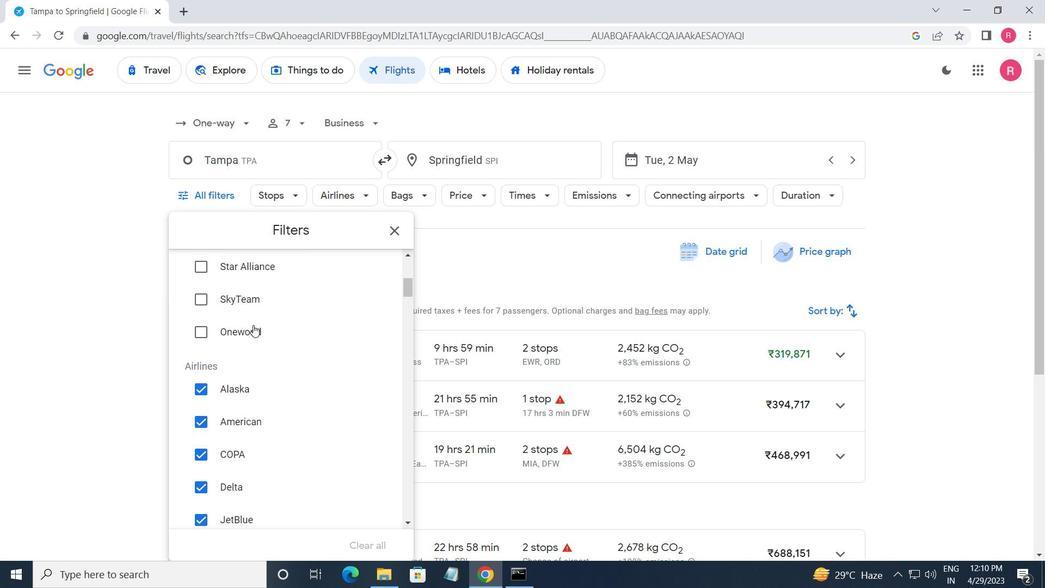 
Action: Mouse moved to (254, 325)
Screenshot: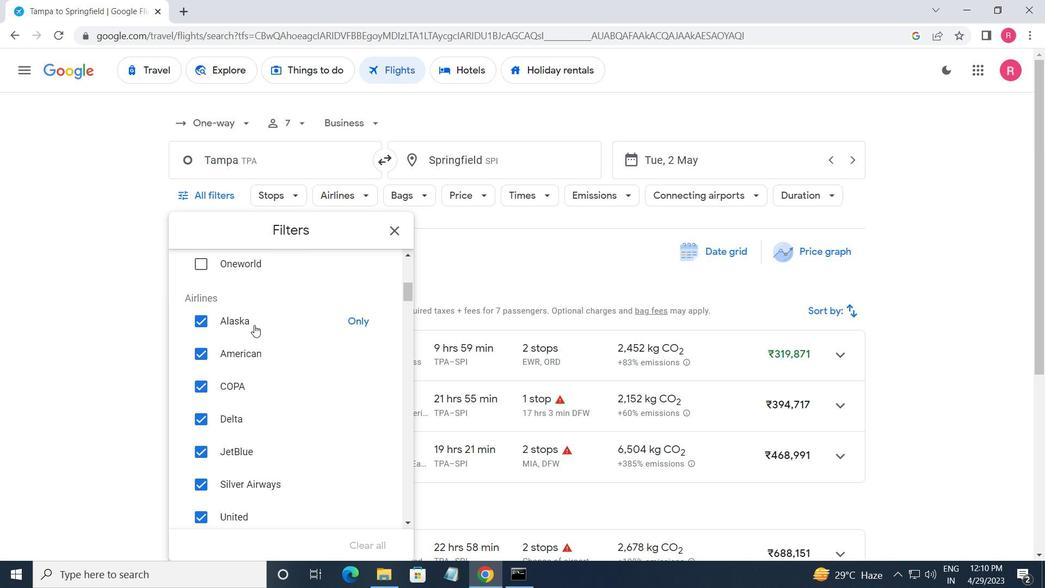 
Action: Mouse scrolled (254, 325) with delta (0, 0)
Screenshot: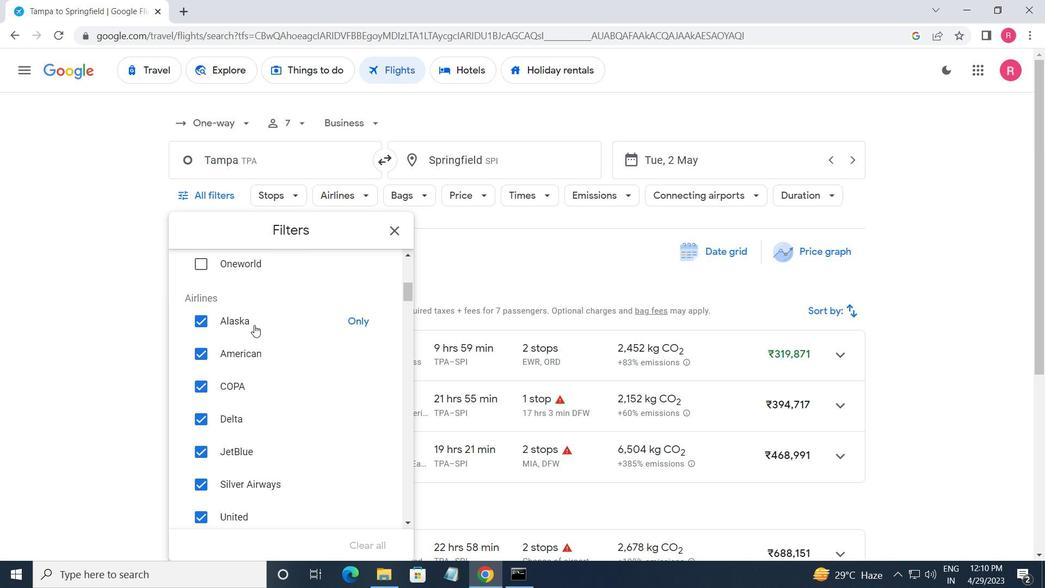 
Action: Mouse scrolled (254, 325) with delta (0, 0)
Screenshot: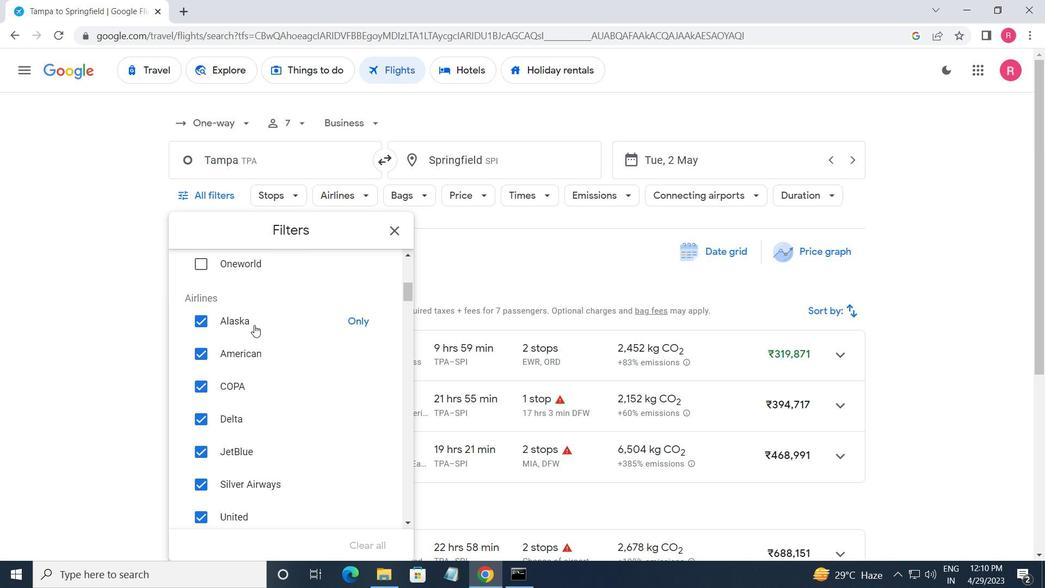 
Action: Mouse scrolled (254, 325) with delta (0, 0)
Screenshot: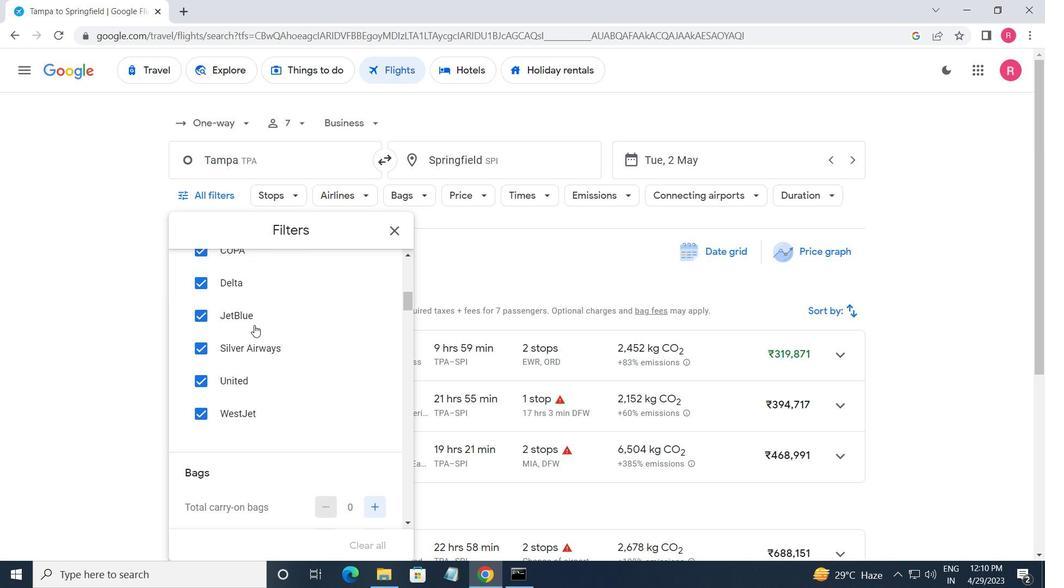 
Action: Mouse scrolled (254, 325) with delta (0, 0)
Screenshot: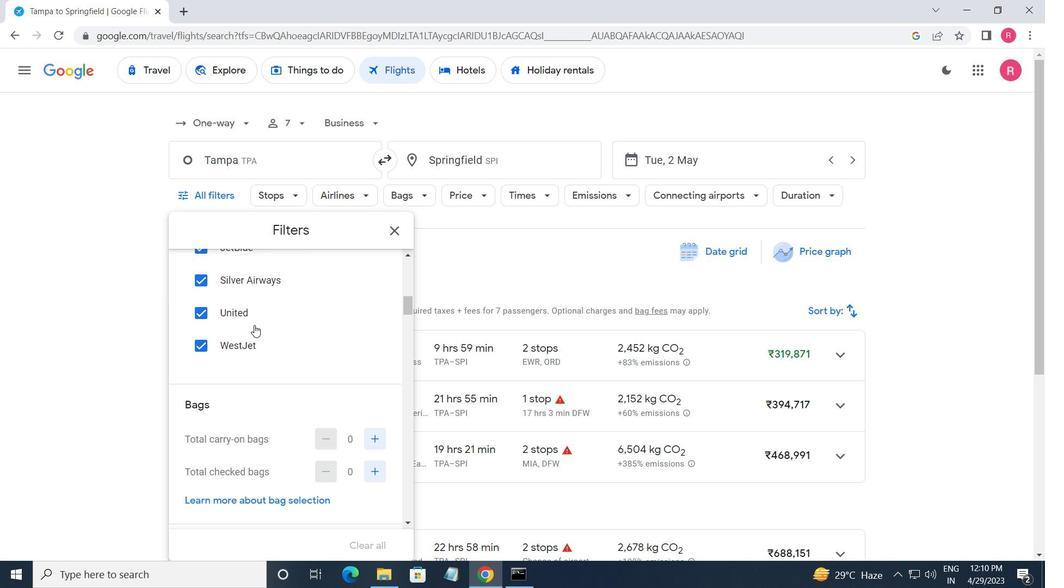 
Action: Mouse scrolled (254, 325) with delta (0, 0)
Screenshot: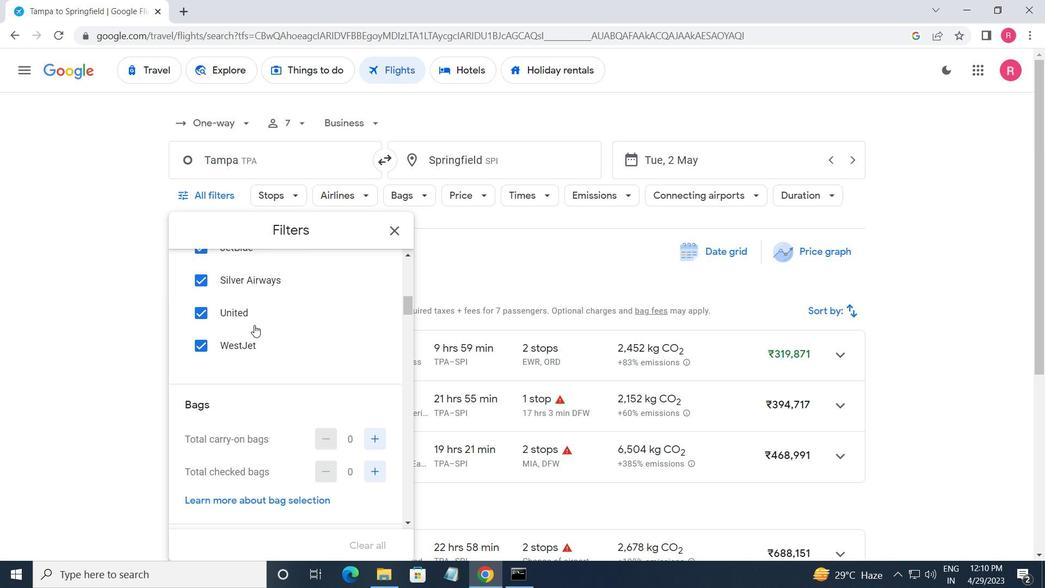 
Action: Mouse moved to (367, 302)
Screenshot: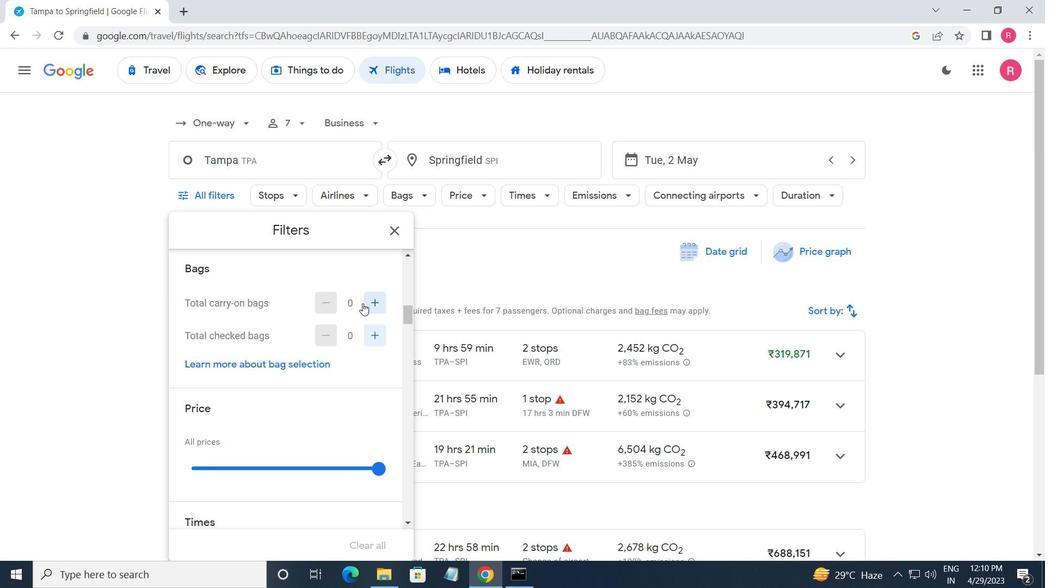 
Action: Mouse pressed left at (367, 302)
Screenshot: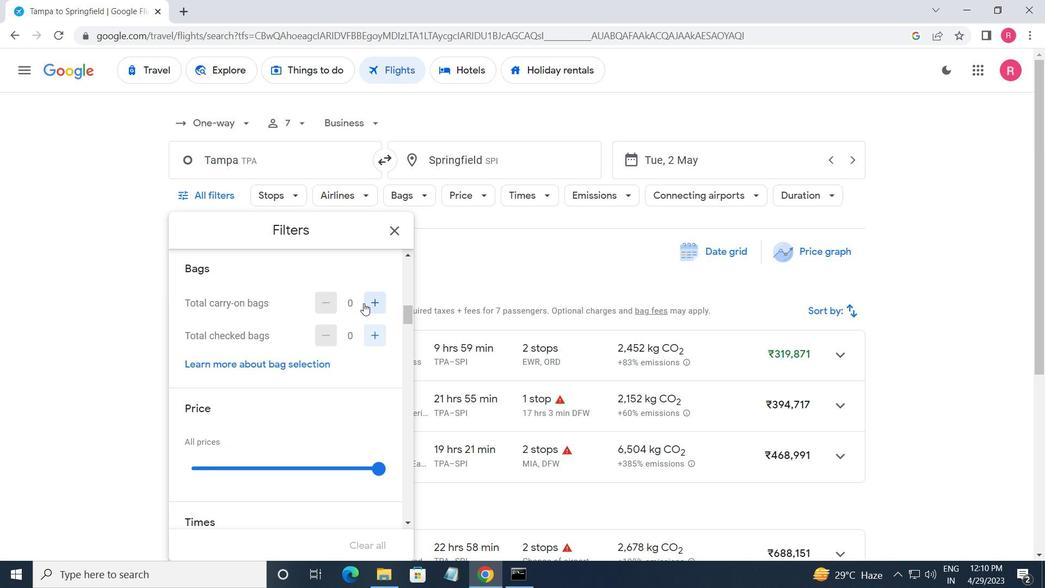 
Action: Mouse moved to (349, 315)
Screenshot: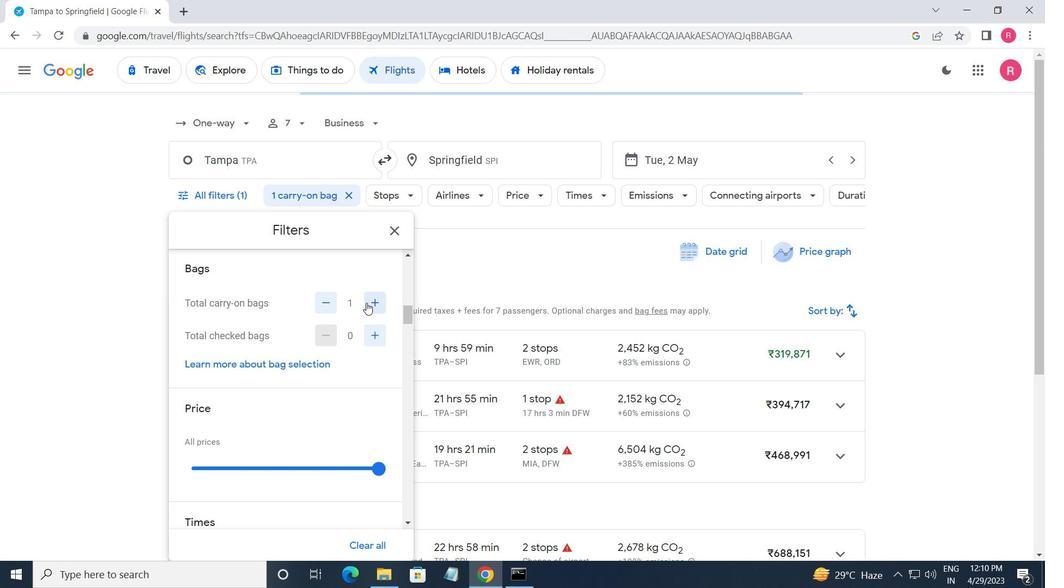 
Action: Mouse scrolled (349, 314) with delta (0, 0)
Screenshot: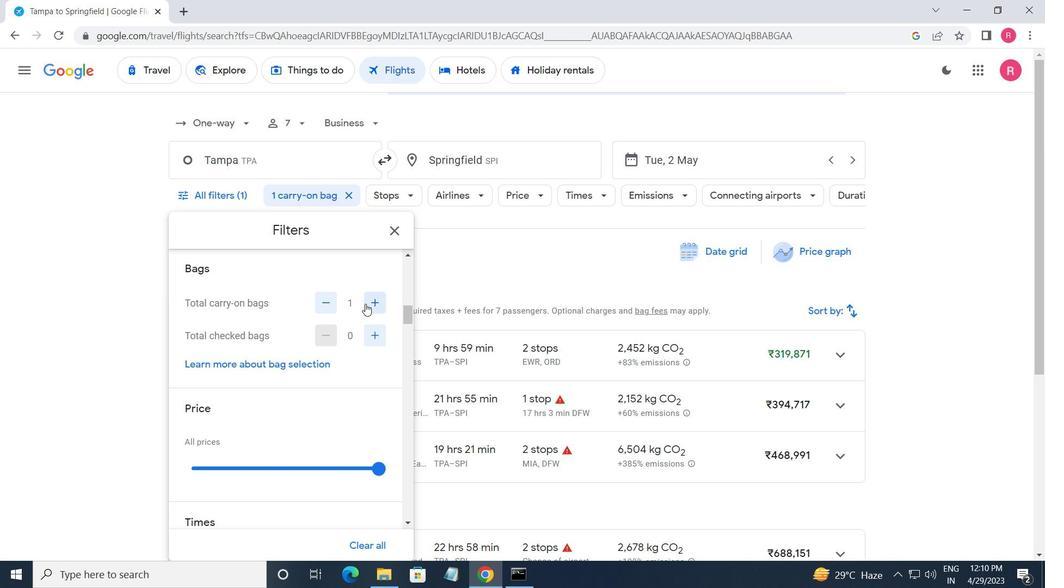 
Action: Mouse moved to (349, 315)
Screenshot: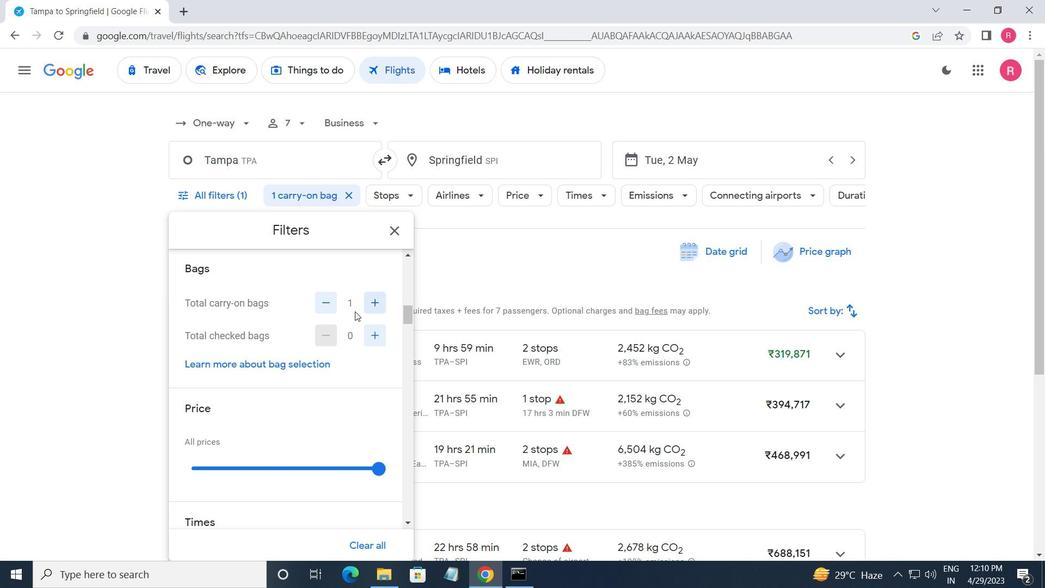 
Action: Mouse scrolled (349, 315) with delta (0, 0)
Screenshot: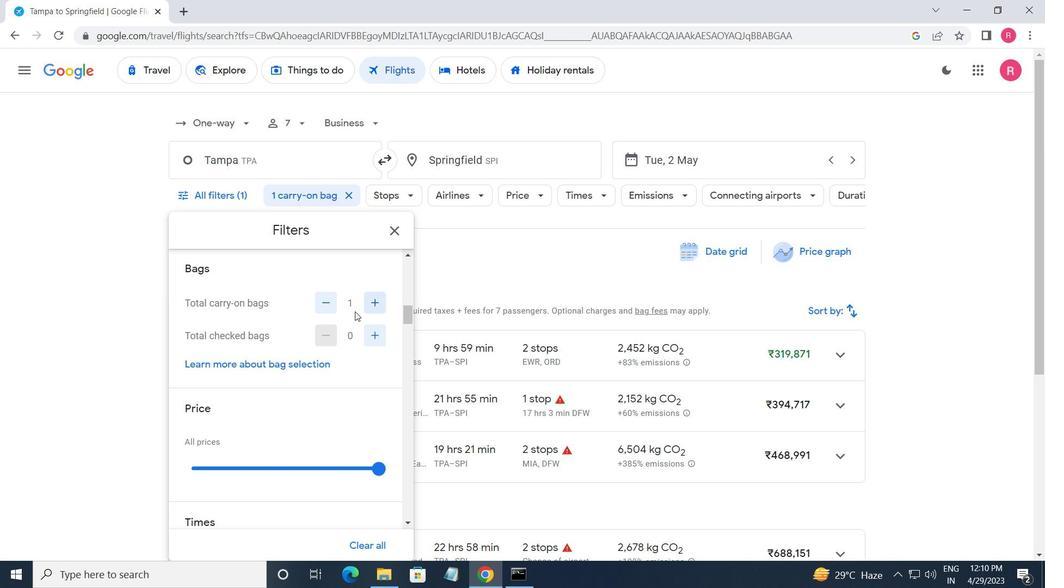 
Action: Mouse moved to (372, 329)
Screenshot: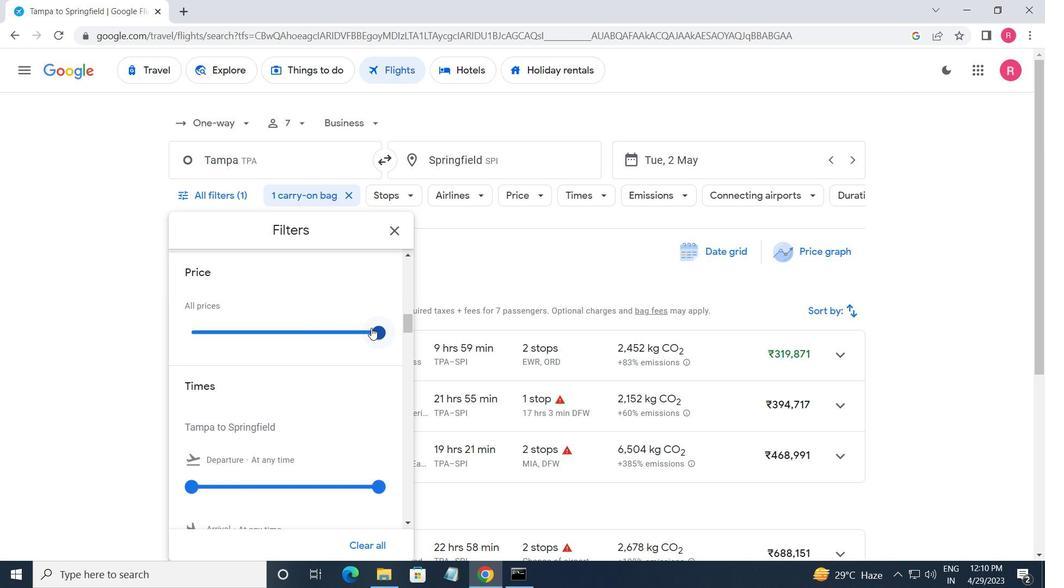 
Action: Mouse pressed left at (372, 329)
Screenshot: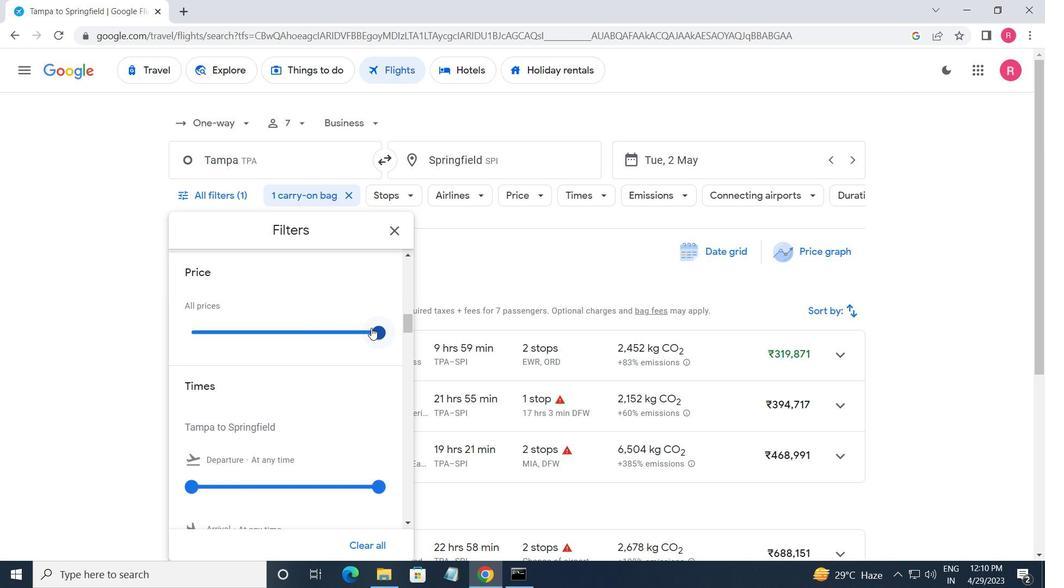 
Action: Mouse moved to (309, 358)
Screenshot: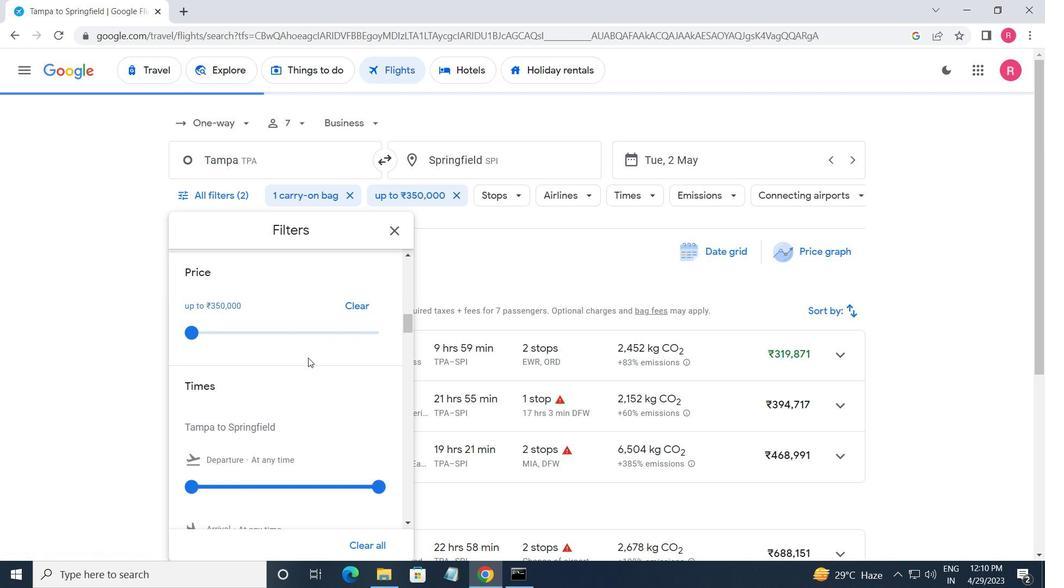 
Action: Mouse scrolled (309, 357) with delta (0, 0)
Screenshot: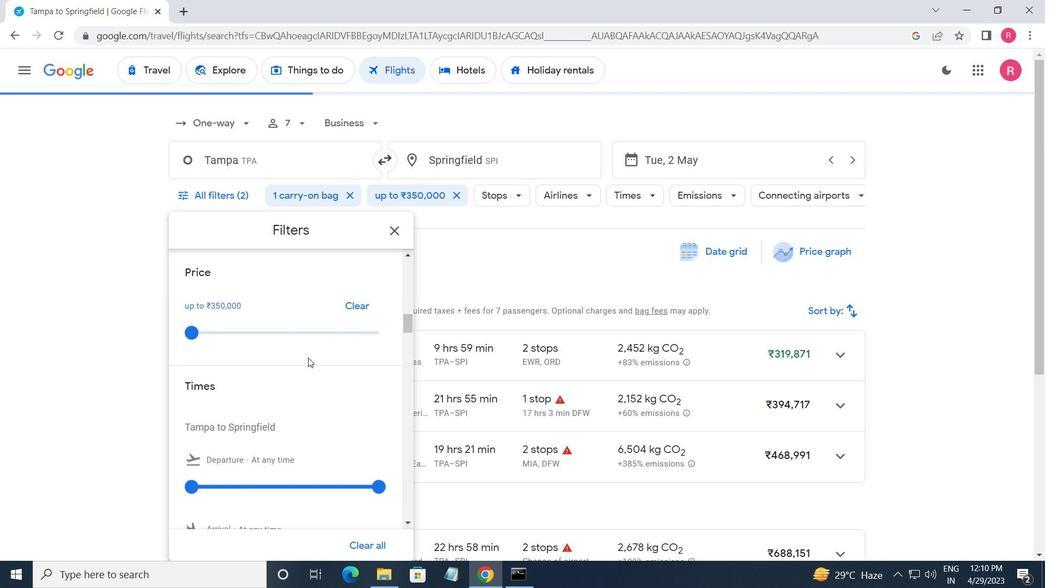 
Action: Mouse moved to (309, 360)
Screenshot: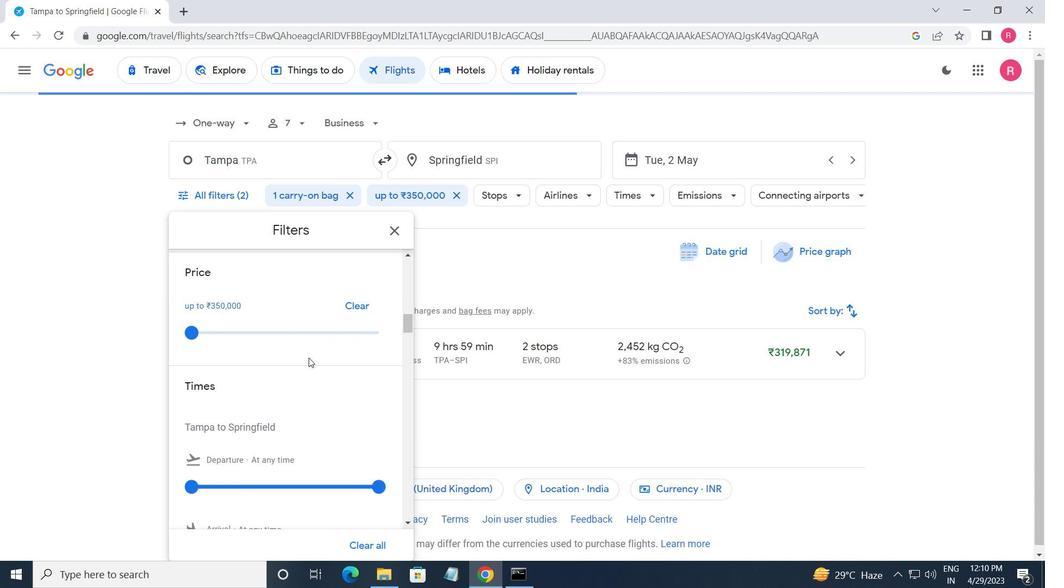 
Action: Mouse scrolled (309, 359) with delta (0, 0)
Screenshot: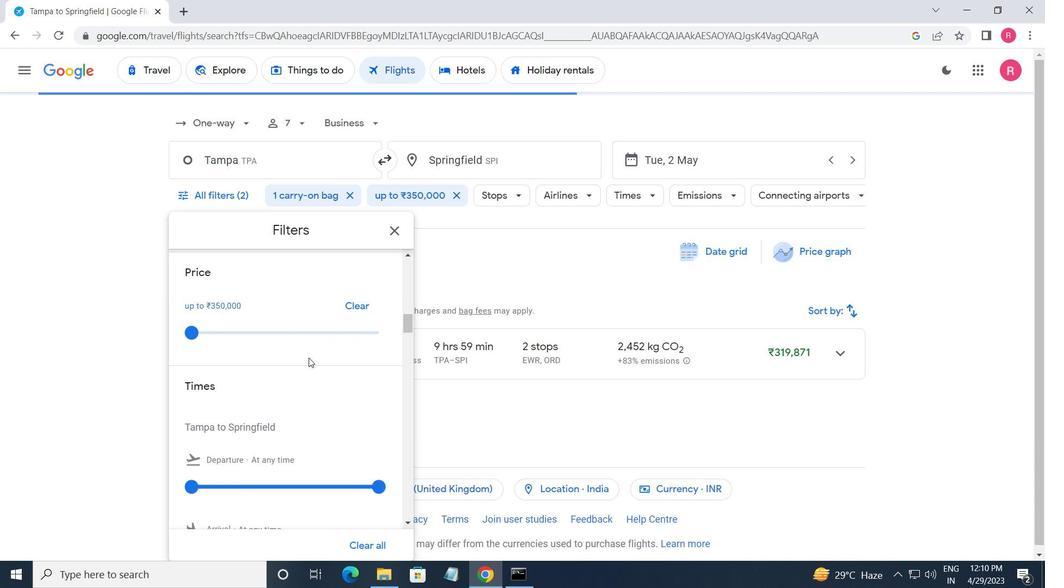
Action: Mouse scrolled (309, 359) with delta (0, 0)
Screenshot: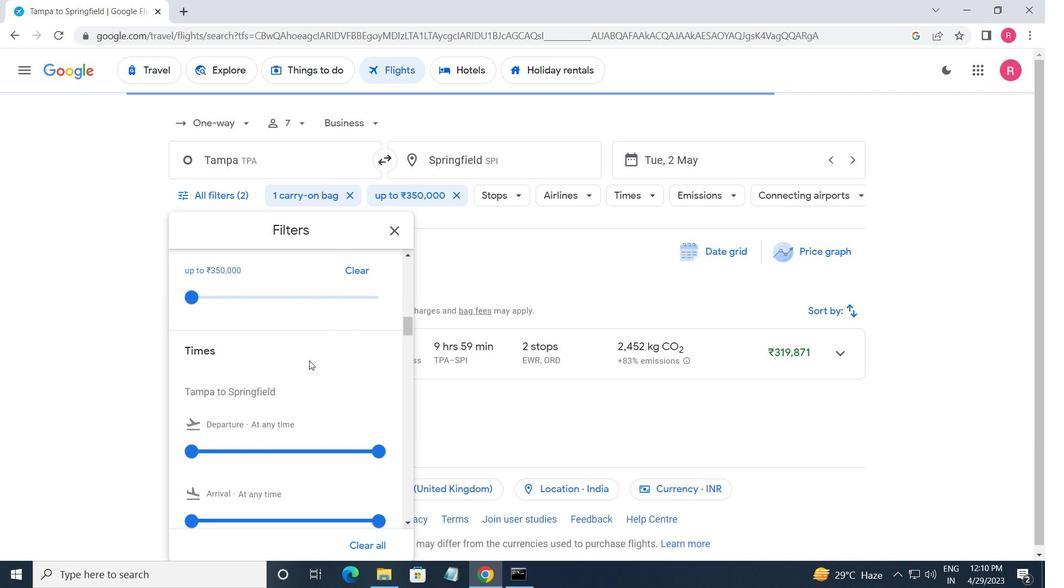 
Action: Mouse moved to (196, 285)
Screenshot: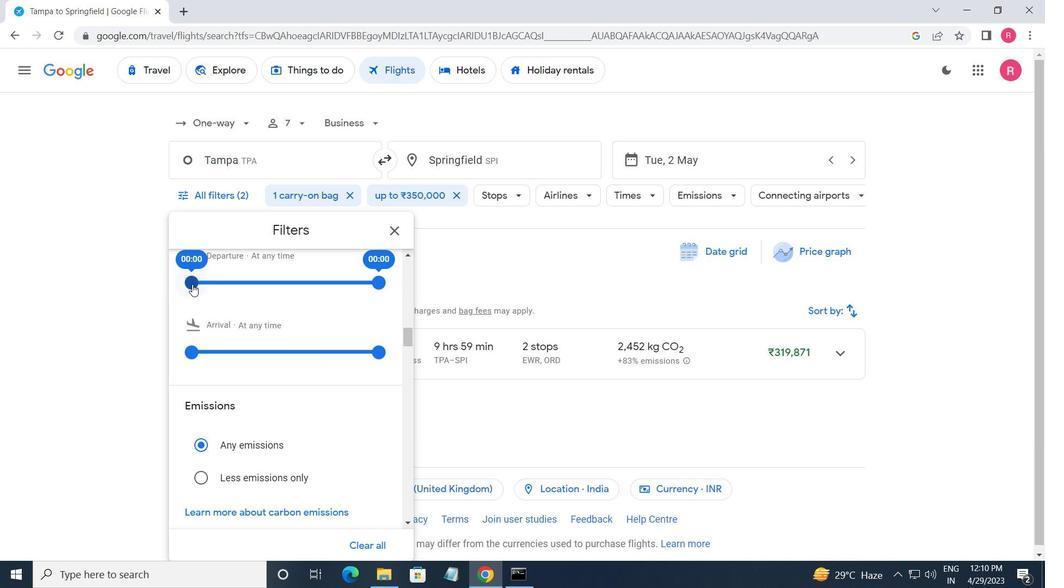 
Action: Mouse pressed left at (196, 285)
Screenshot: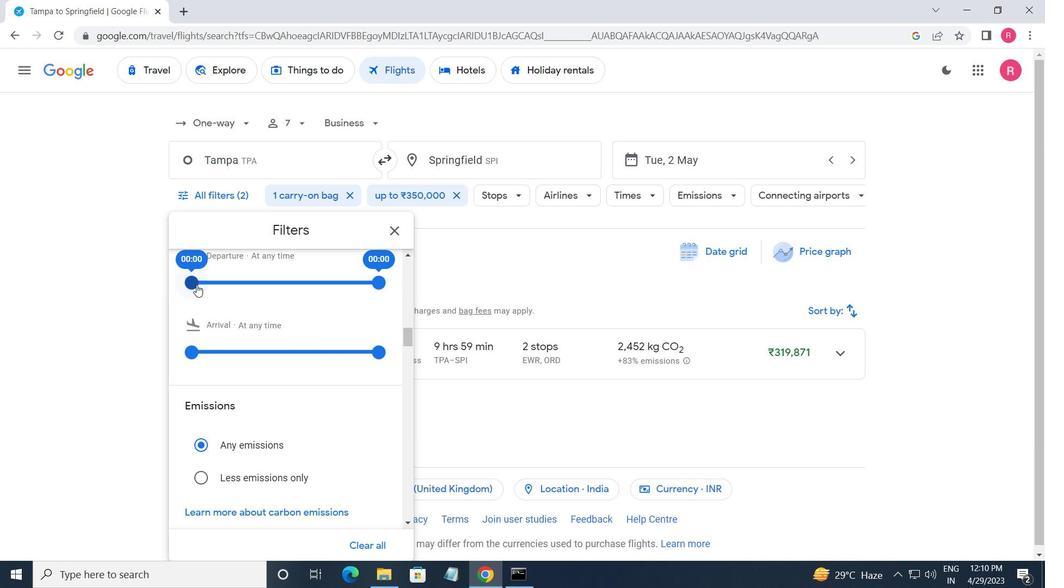 
Action: Mouse moved to (396, 229)
Screenshot: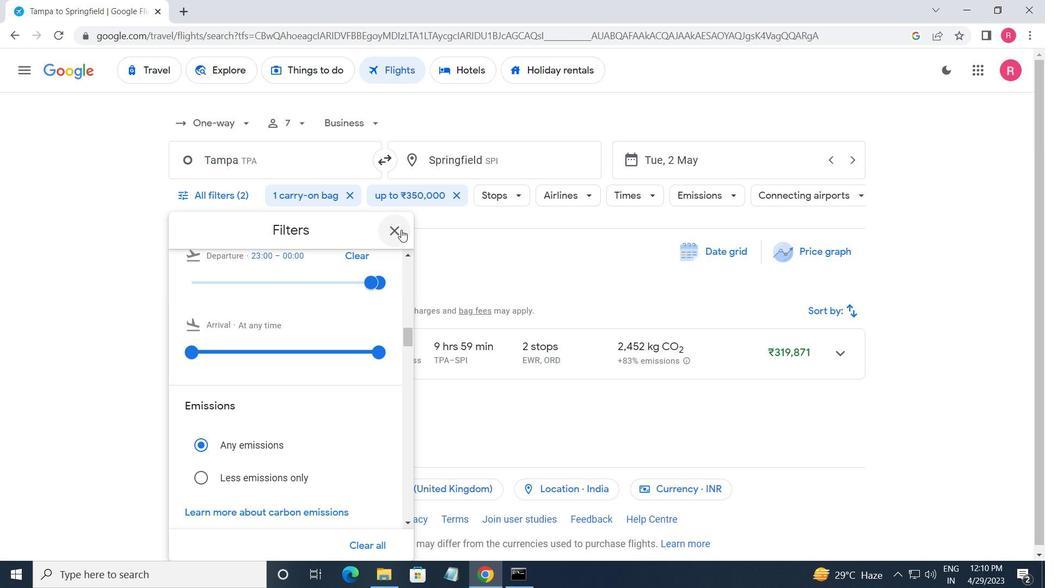 
Action: Mouse pressed left at (396, 229)
Screenshot: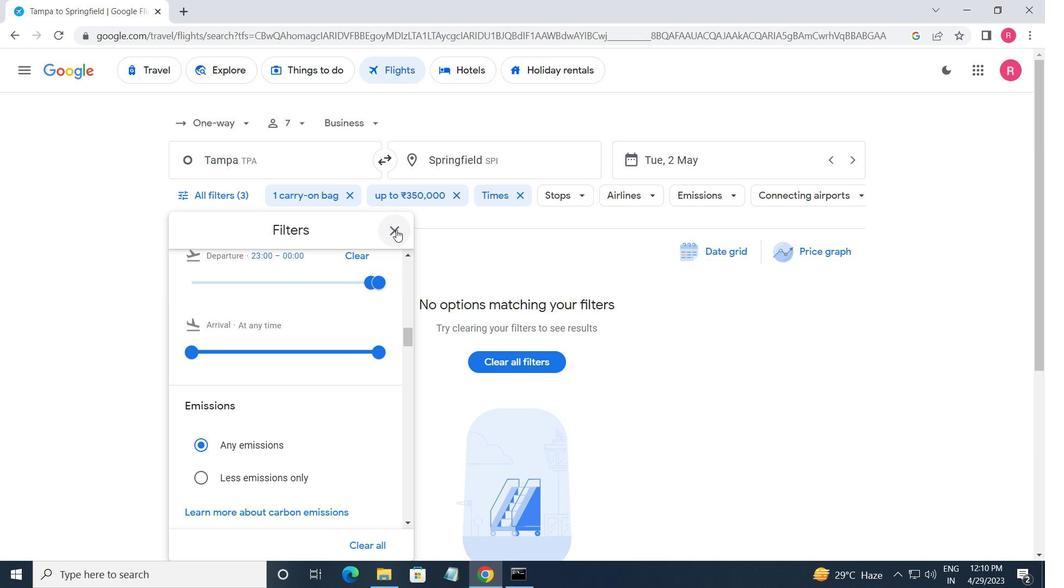 
